 Task: Create a rule when a vote is added to a card by anyone.
Action: Mouse pressed left at (524, 460)
Screenshot: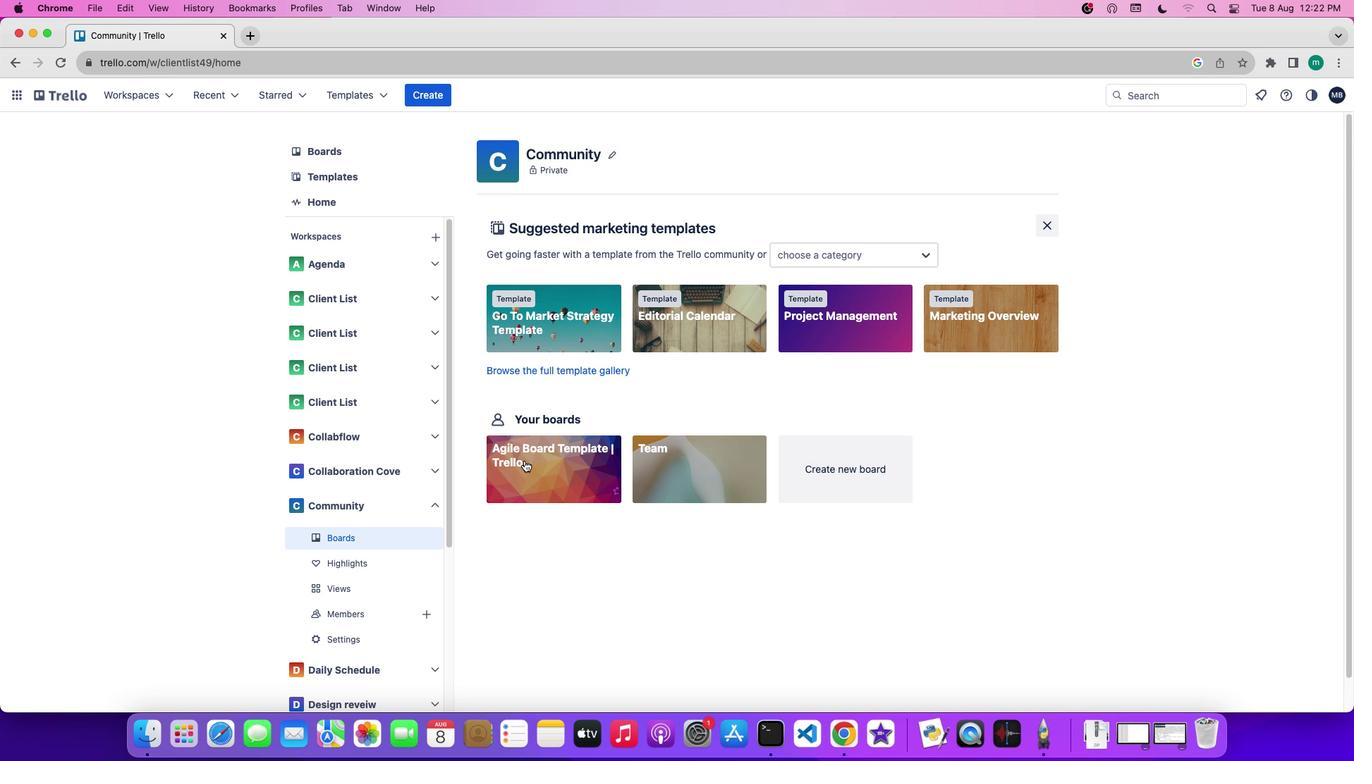 
Action: Mouse moved to (1166, 316)
Screenshot: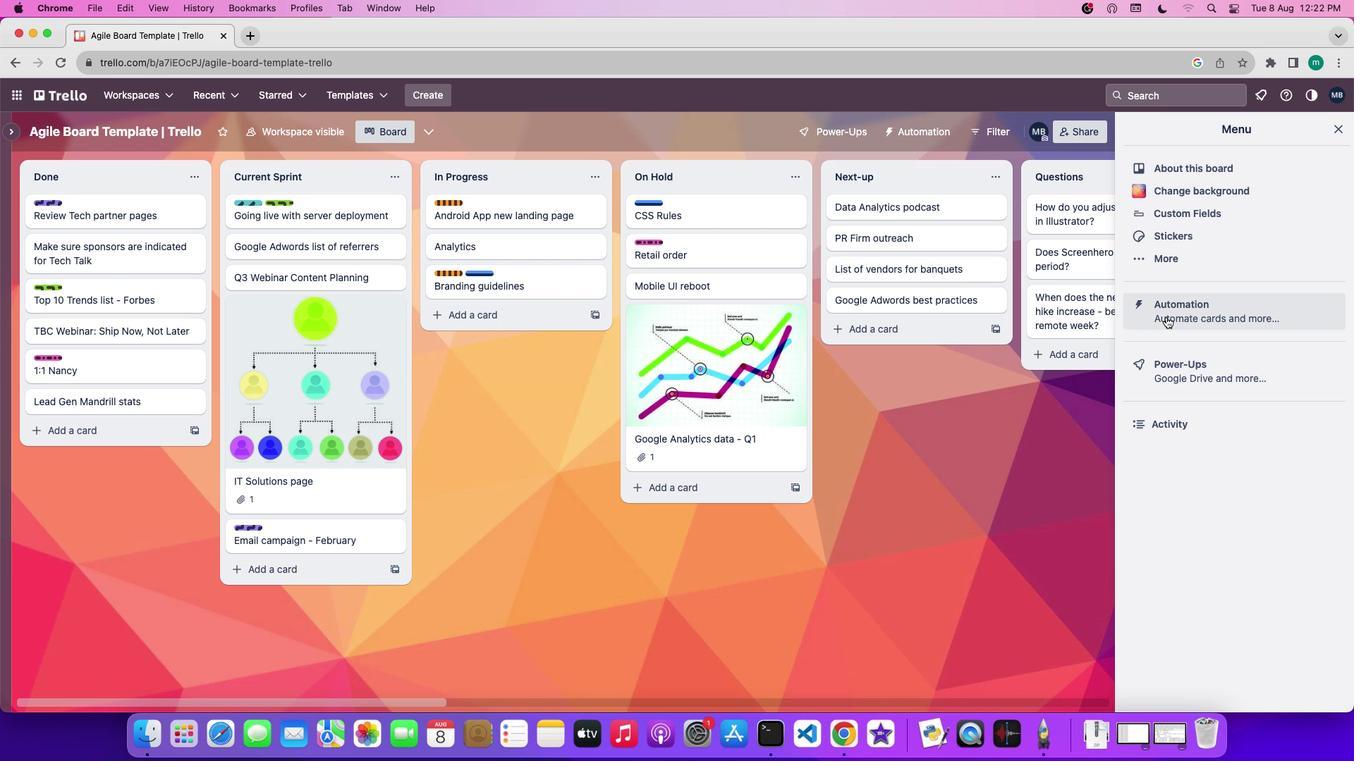 
Action: Mouse pressed left at (1166, 316)
Screenshot: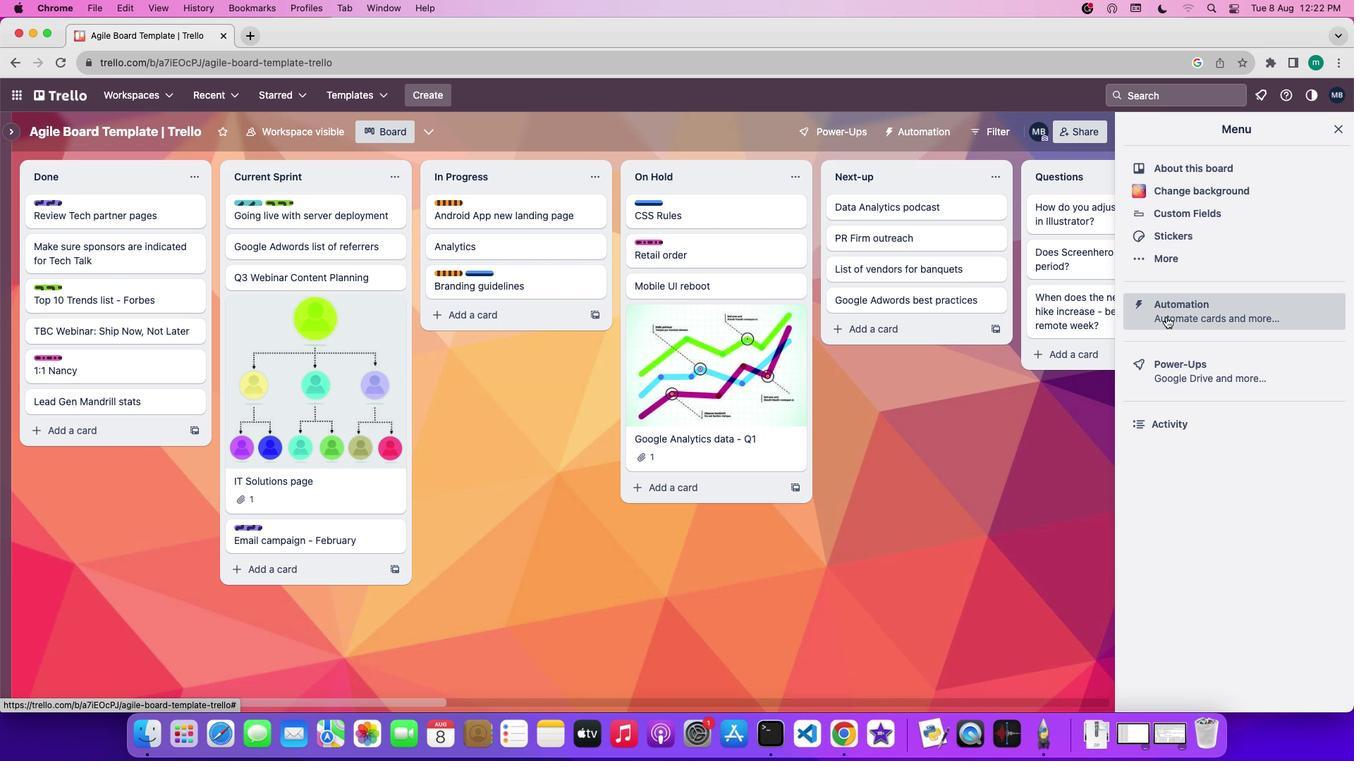 
Action: Mouse moved to (120, 254)
Screenshot: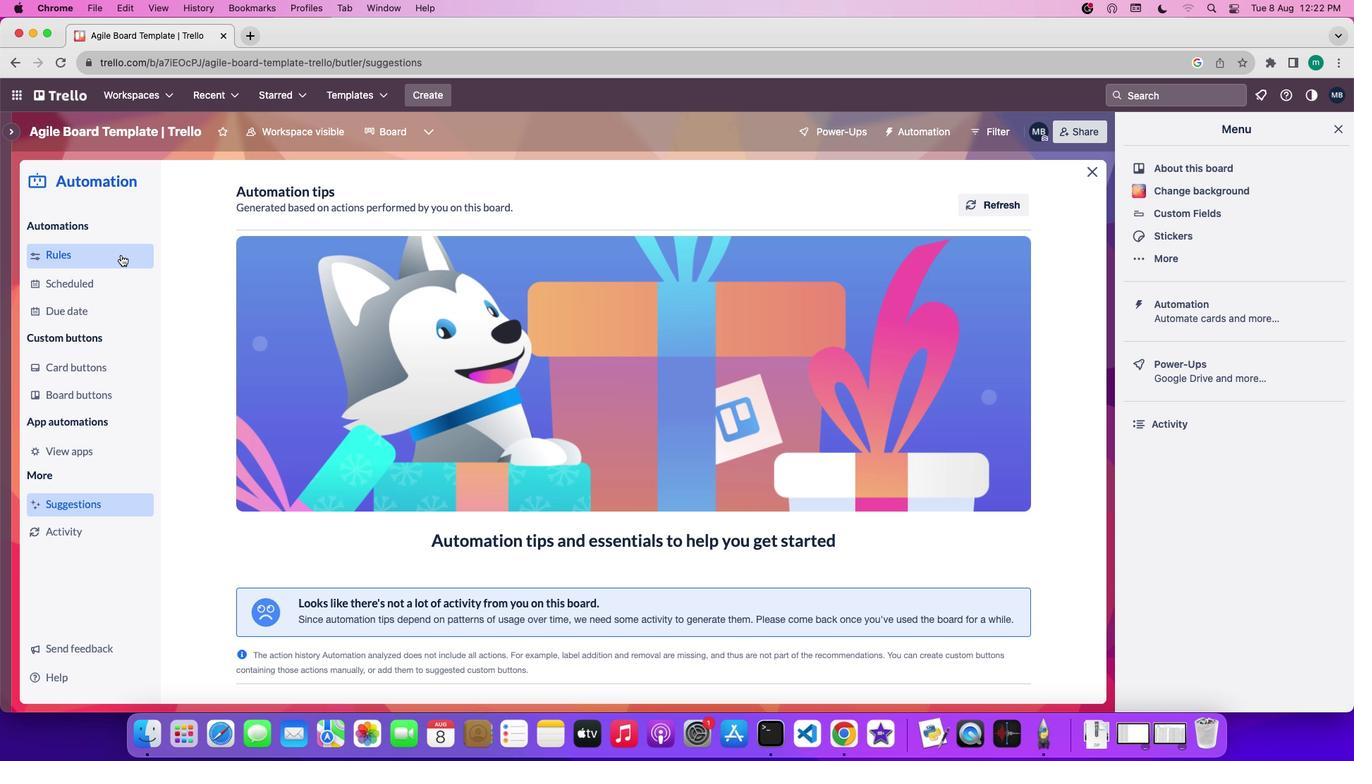 
Action: Mouse pressed left at (120, 254)
Screenshot: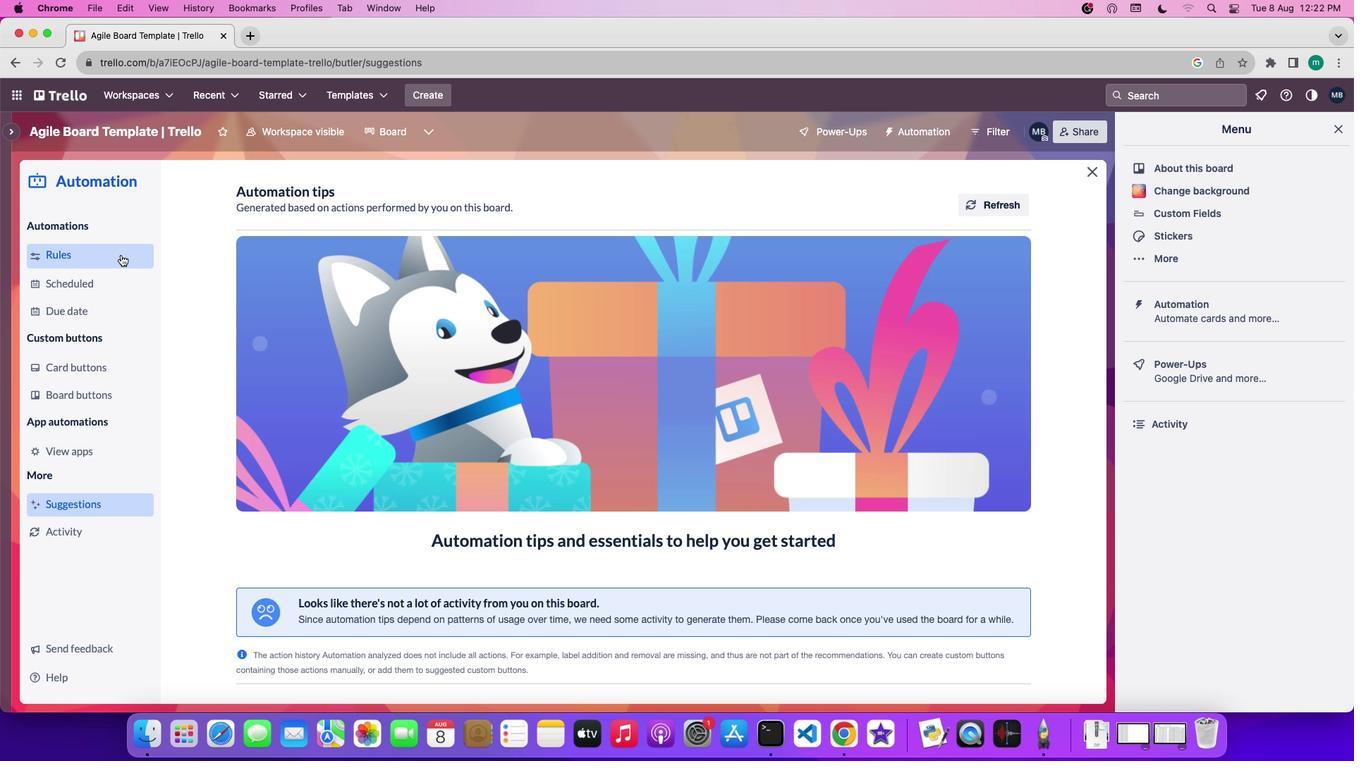 
Action: Mouse moved to (864, 191)
Screenshot: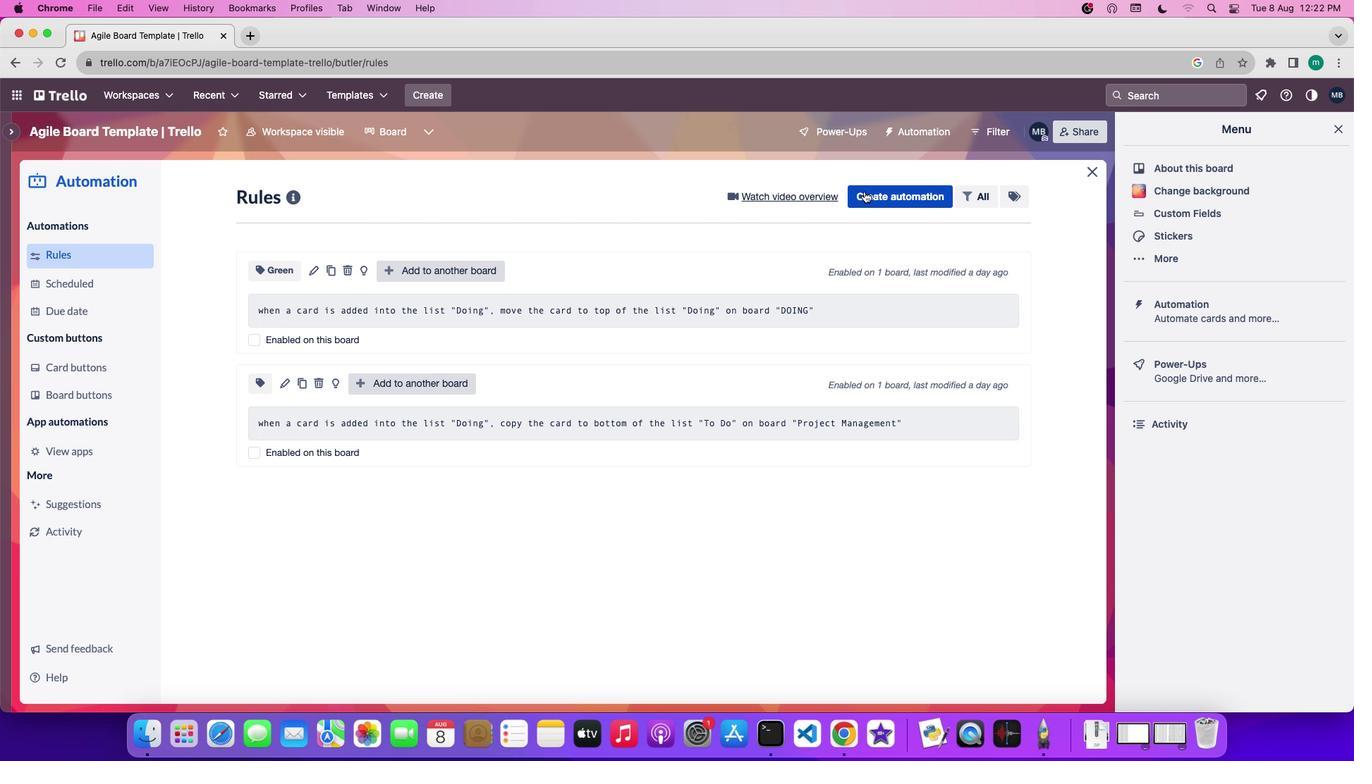 
Action: Mouse pressed left at (864, 191)
Screenshot: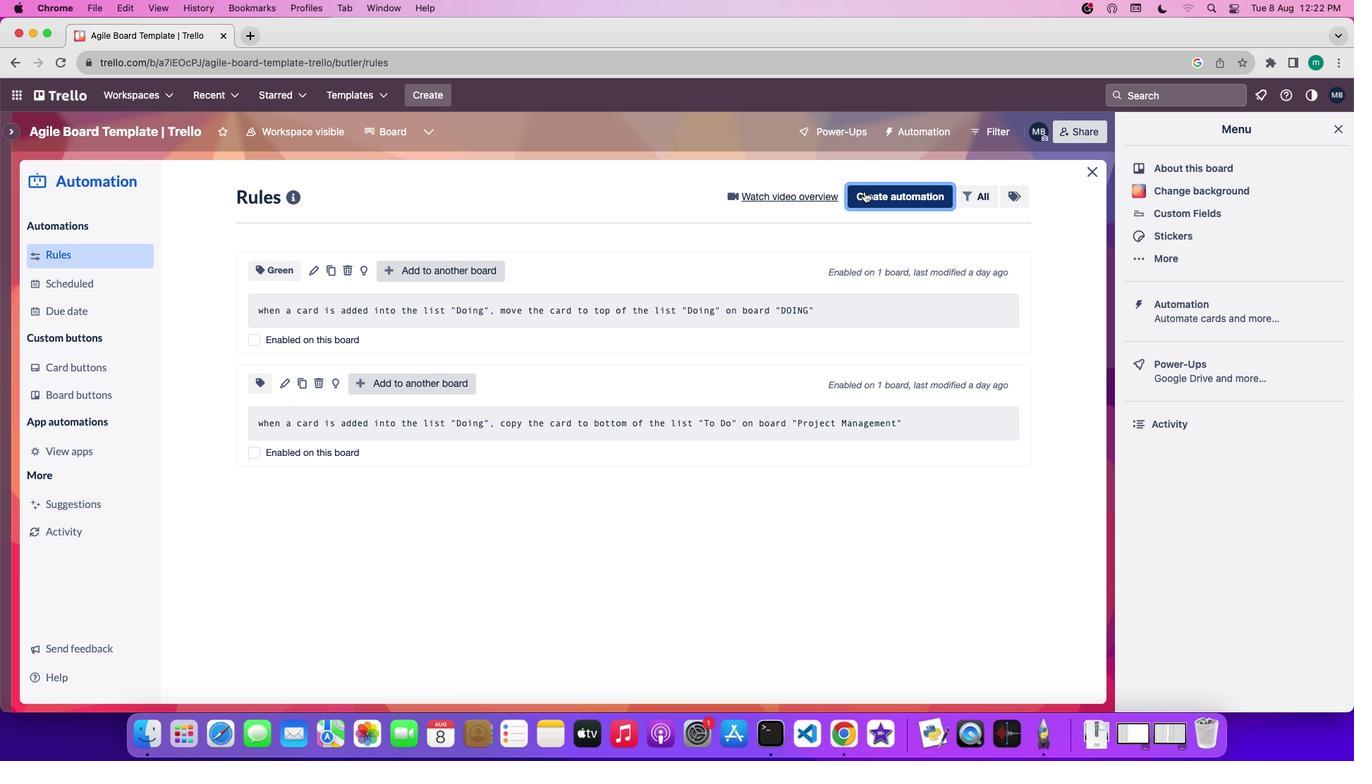 
Action: Mouse moved to (705, 416)
Screenshot: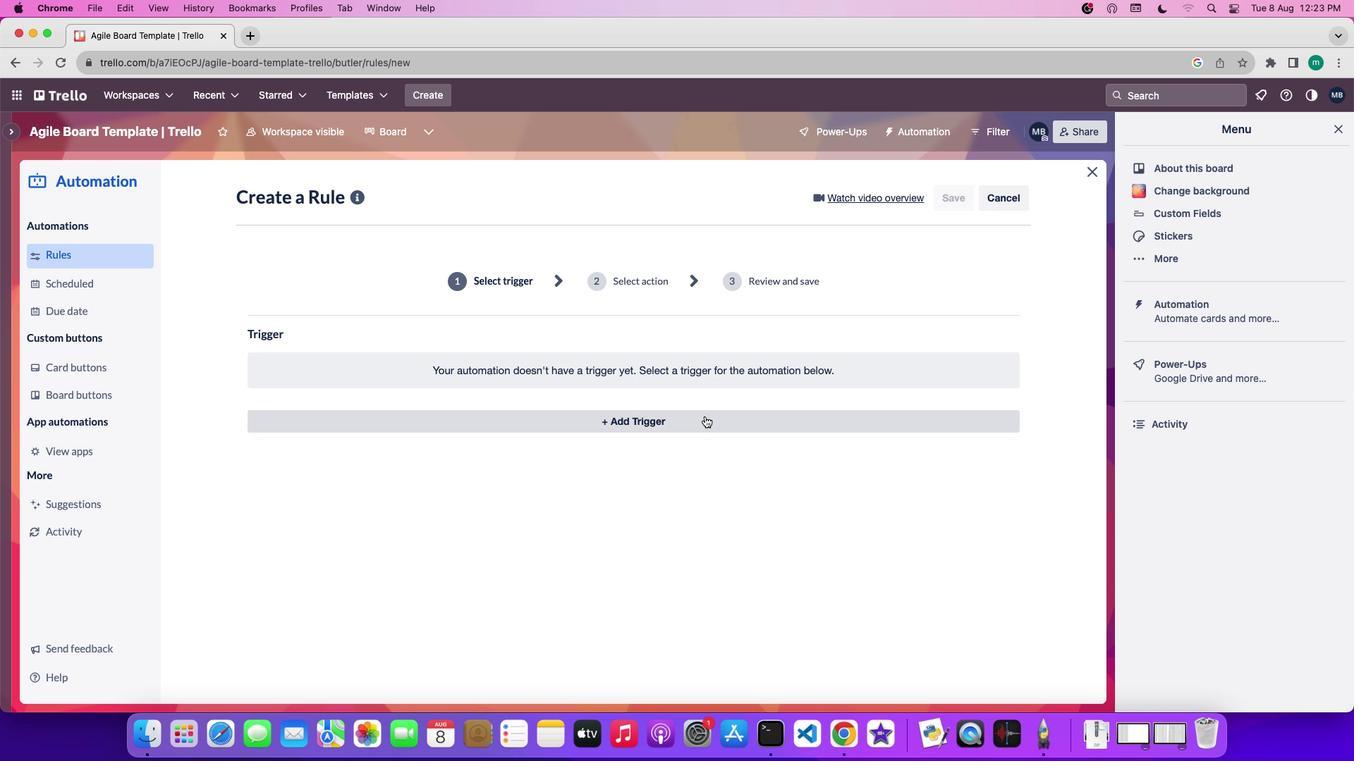 
Action: Mouse pressed left at (705, 416)
Screenshot: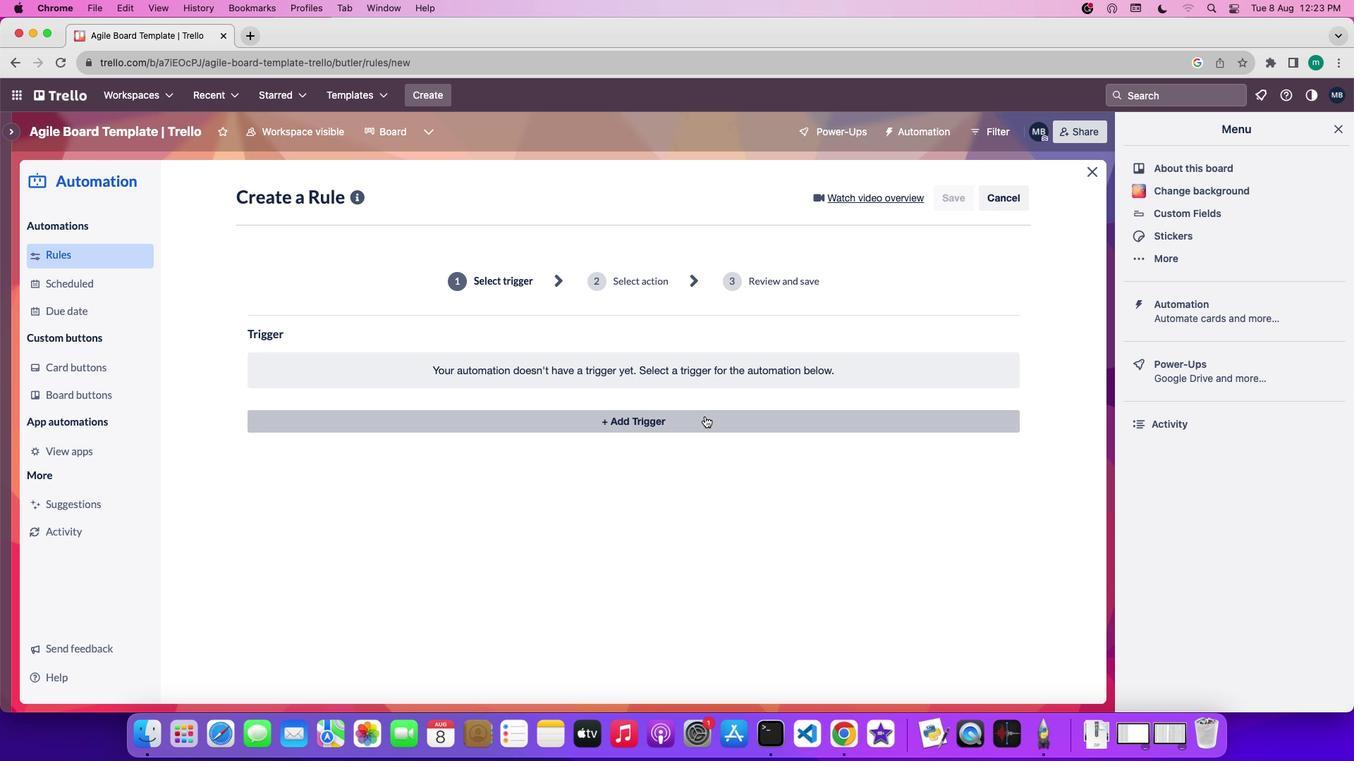 
Action: Mouse moved to (359, 479)
Screenshot: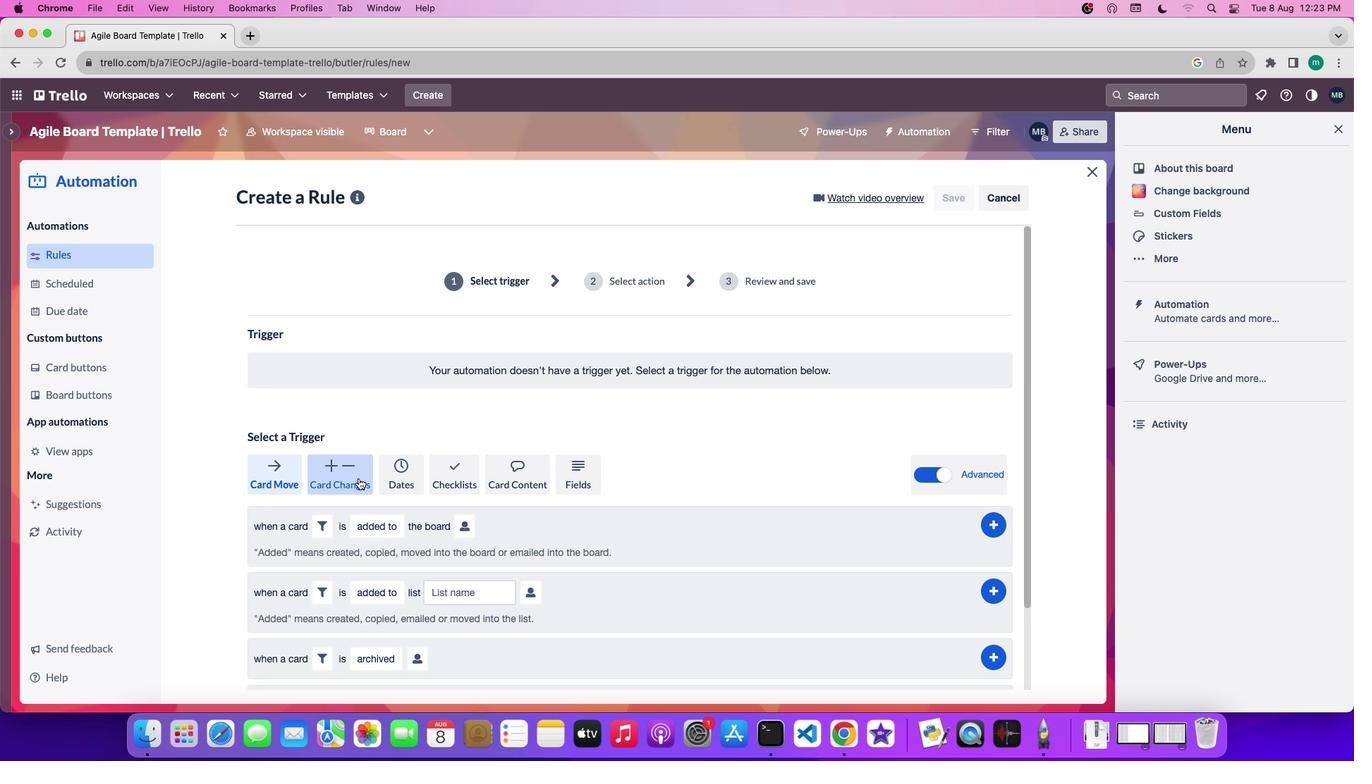 
Action: Mouse pressed left at (359, 479)
Screenshot: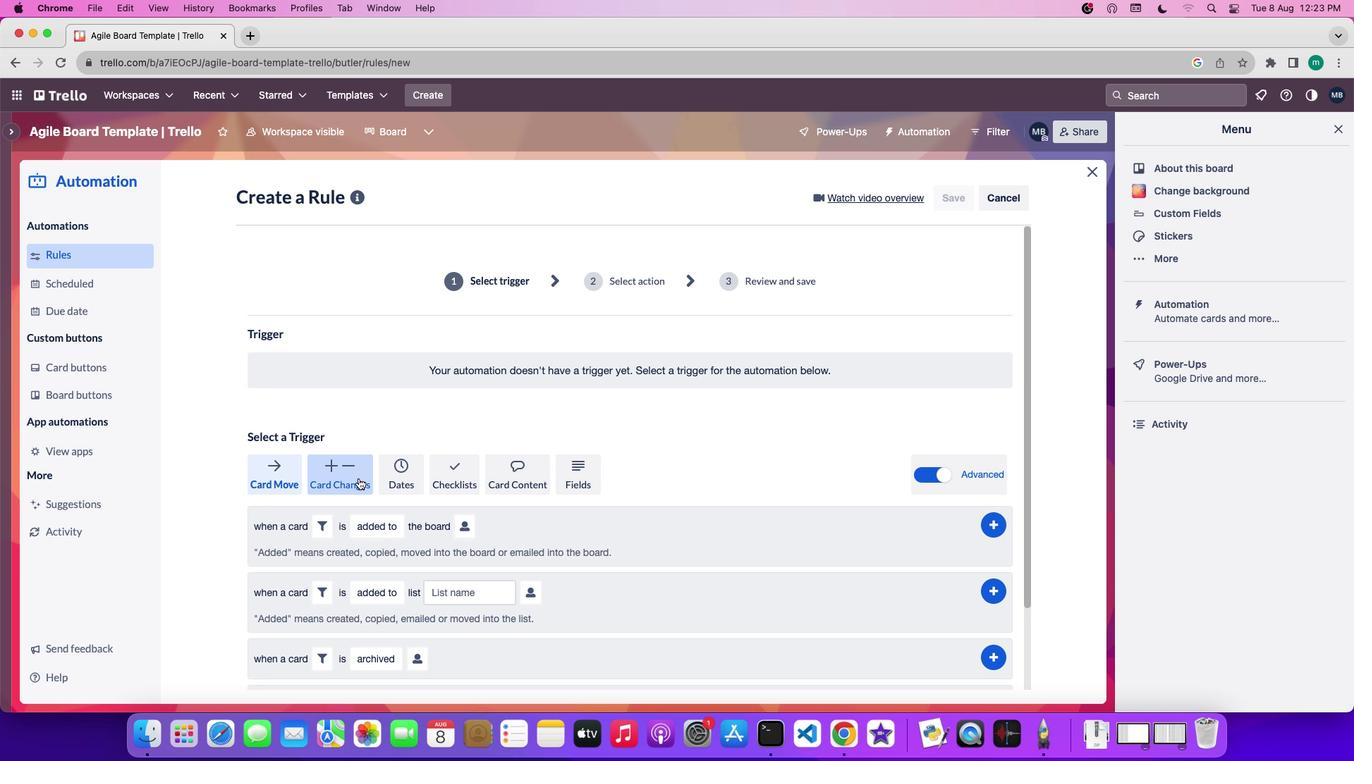 
Action: Mouse moved to (526, 582)
Screenshot: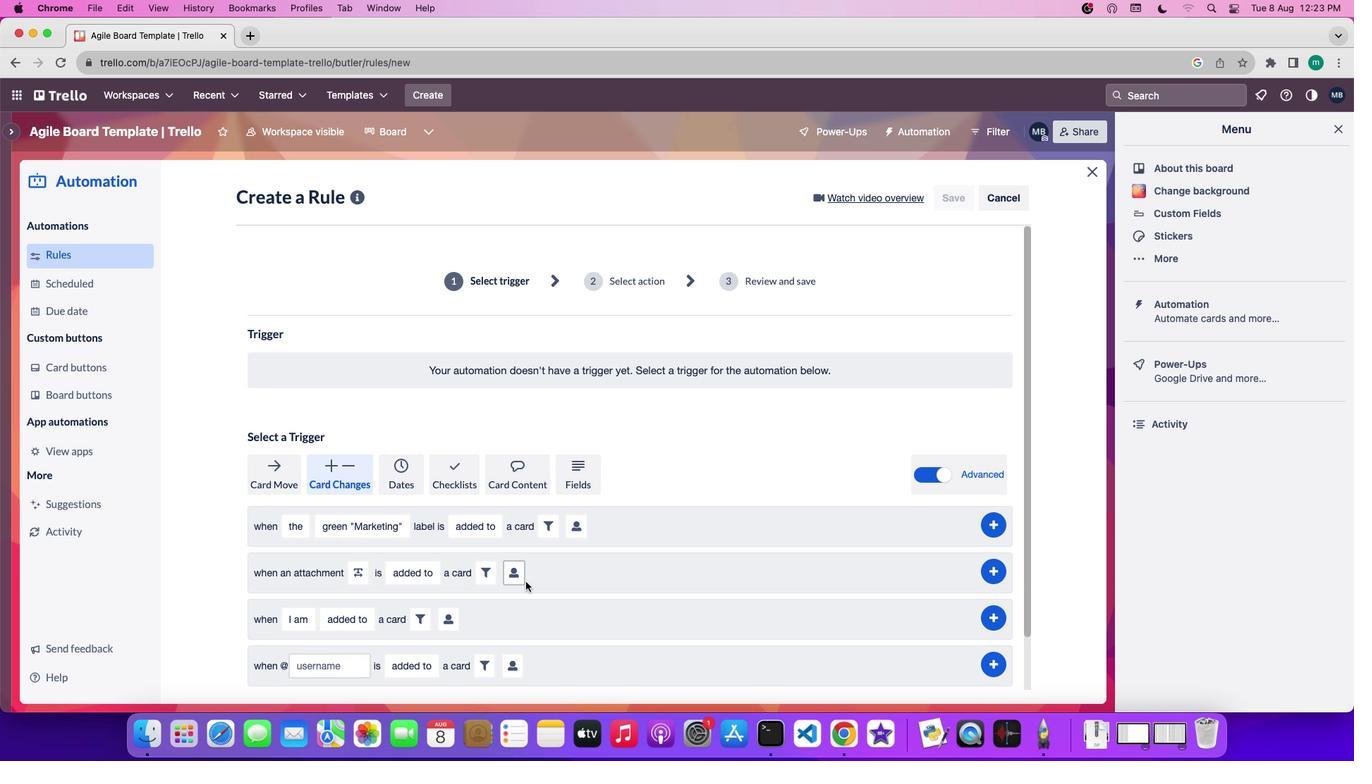 
Action: Mouse scrolled (526, 582) with delta (0, 0)
Screenshot: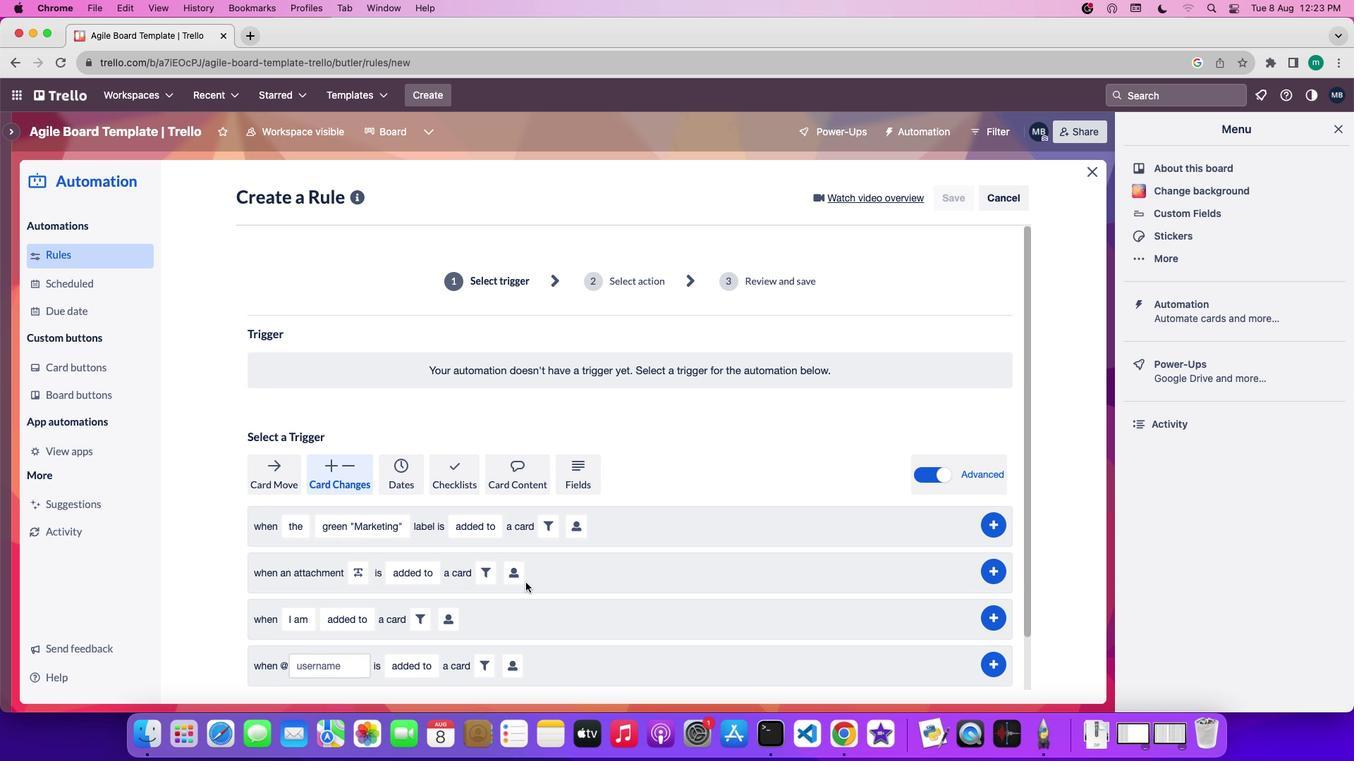
Action: Mouse moved to (526, 582)
Screenshot: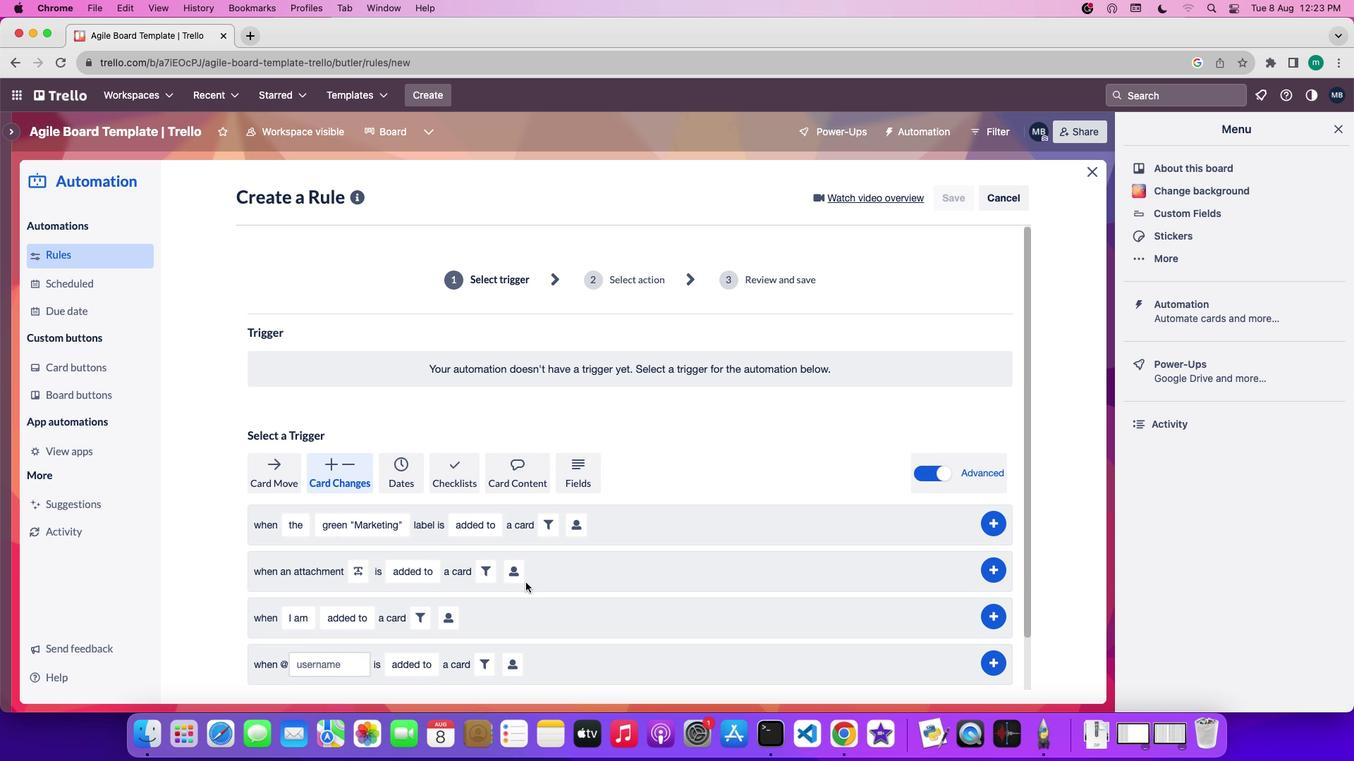 
Action: Mouse scrolled (526, 582) with delta (0, 0)
Screenshot: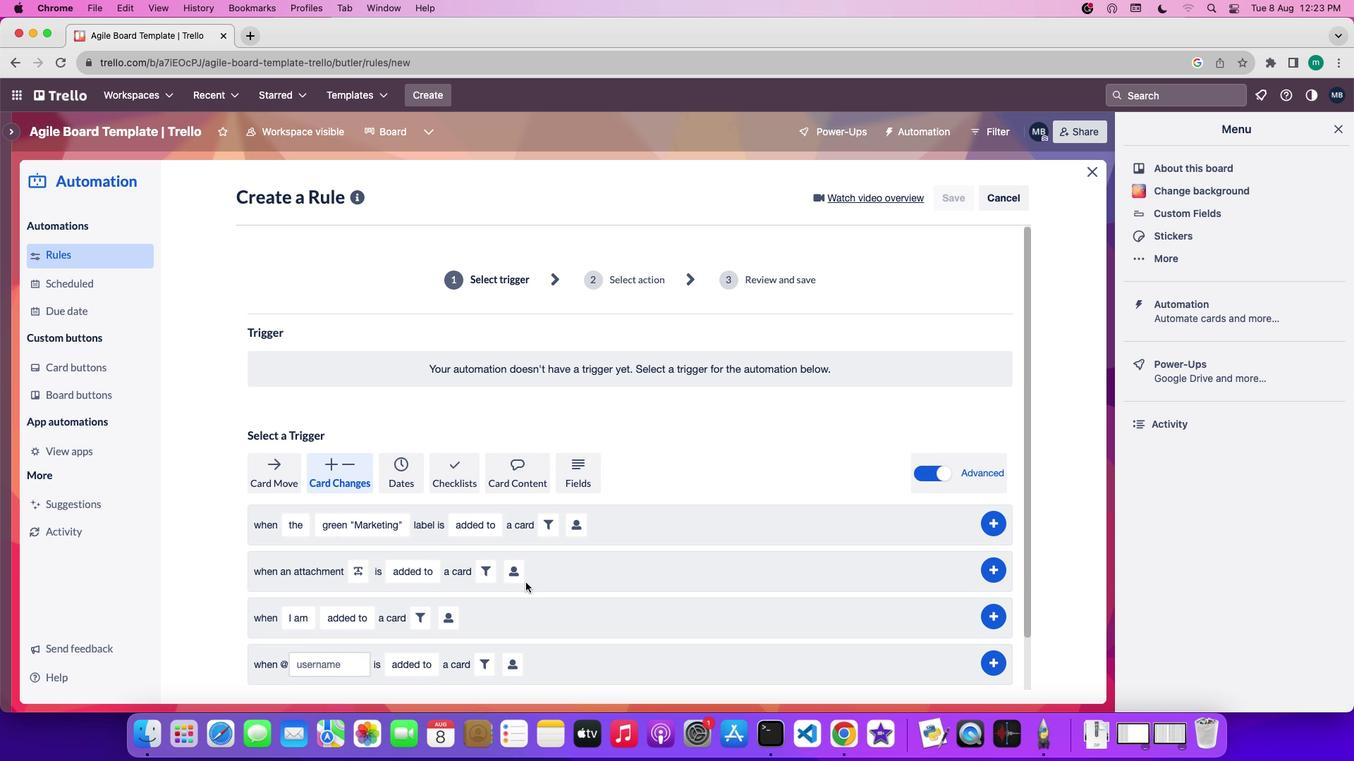 
Action: Mouse moved to (526, 582)
Screenshot: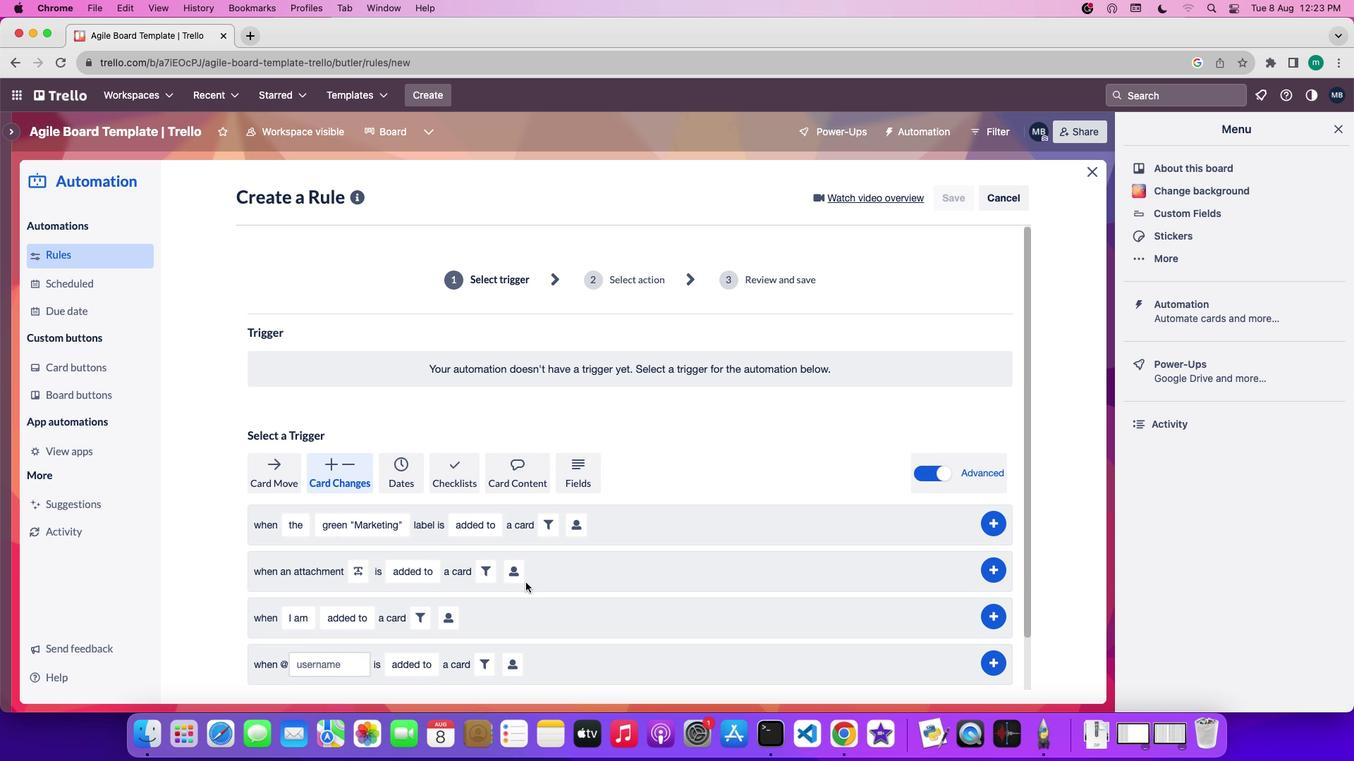 
Action: Mouse scrolled (526, 582) with delta (0, -2)
Screenshot: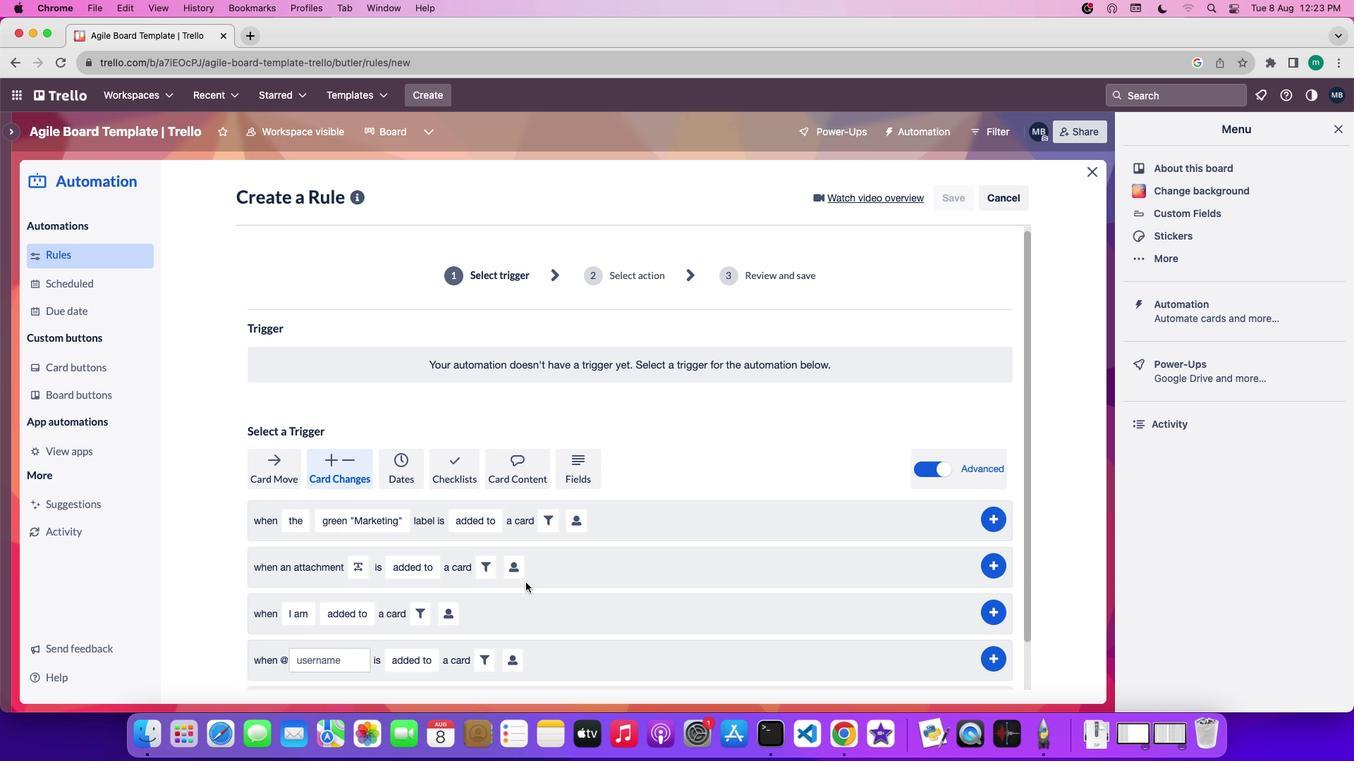 
Action: Mouse scrolled (526, 582) with delta (0, -3)
Screenshot: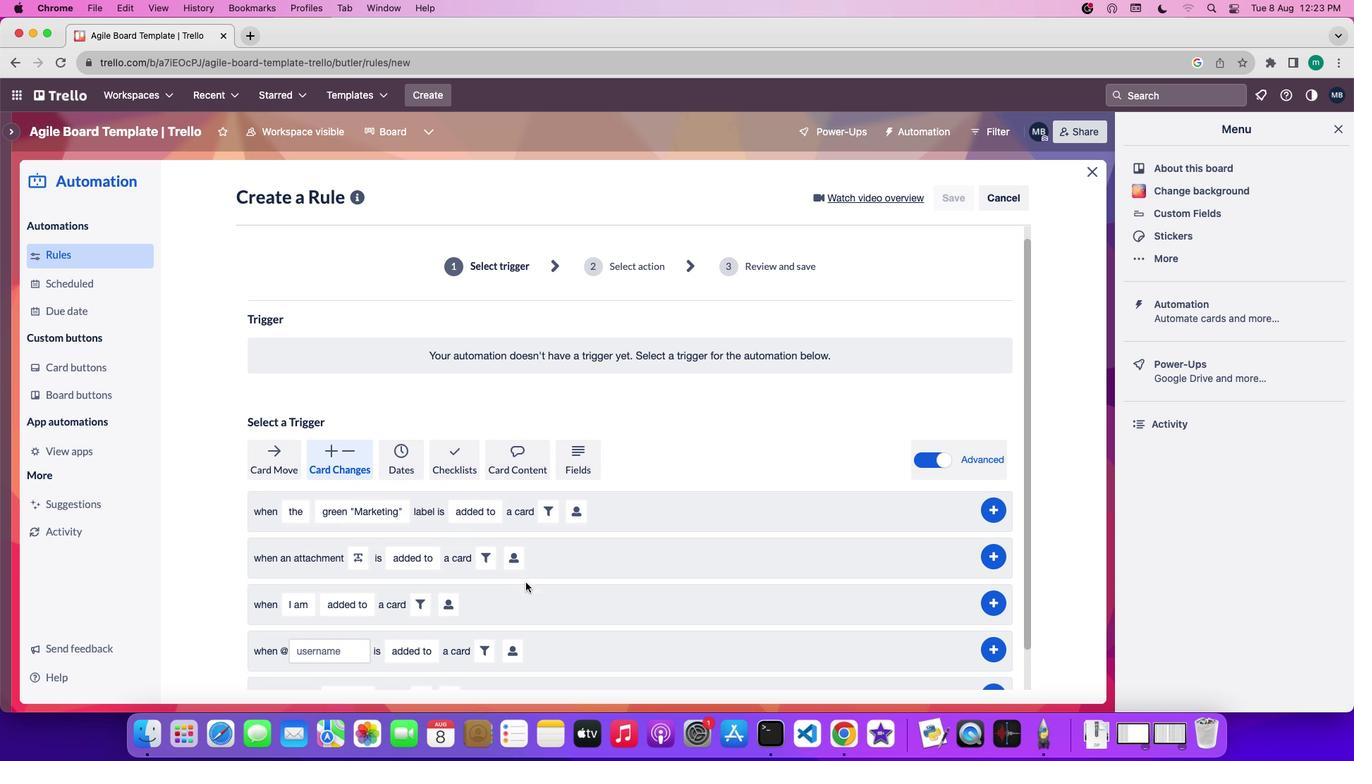 
Action: Mouse scrolled (526, 582) with delta (0, -3)
Screenshot: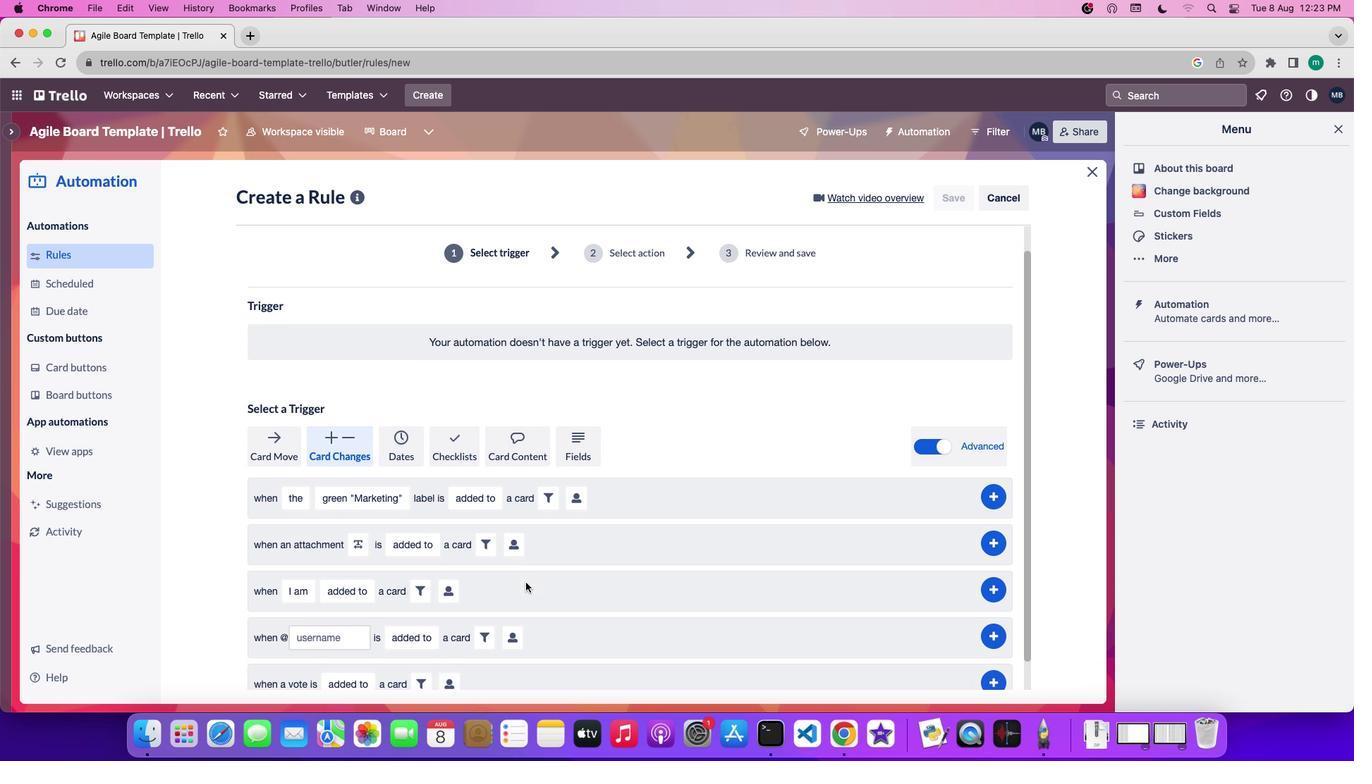 
Action: Mouse scrolled (526, 582) with delta (0, 0)
Screenshot: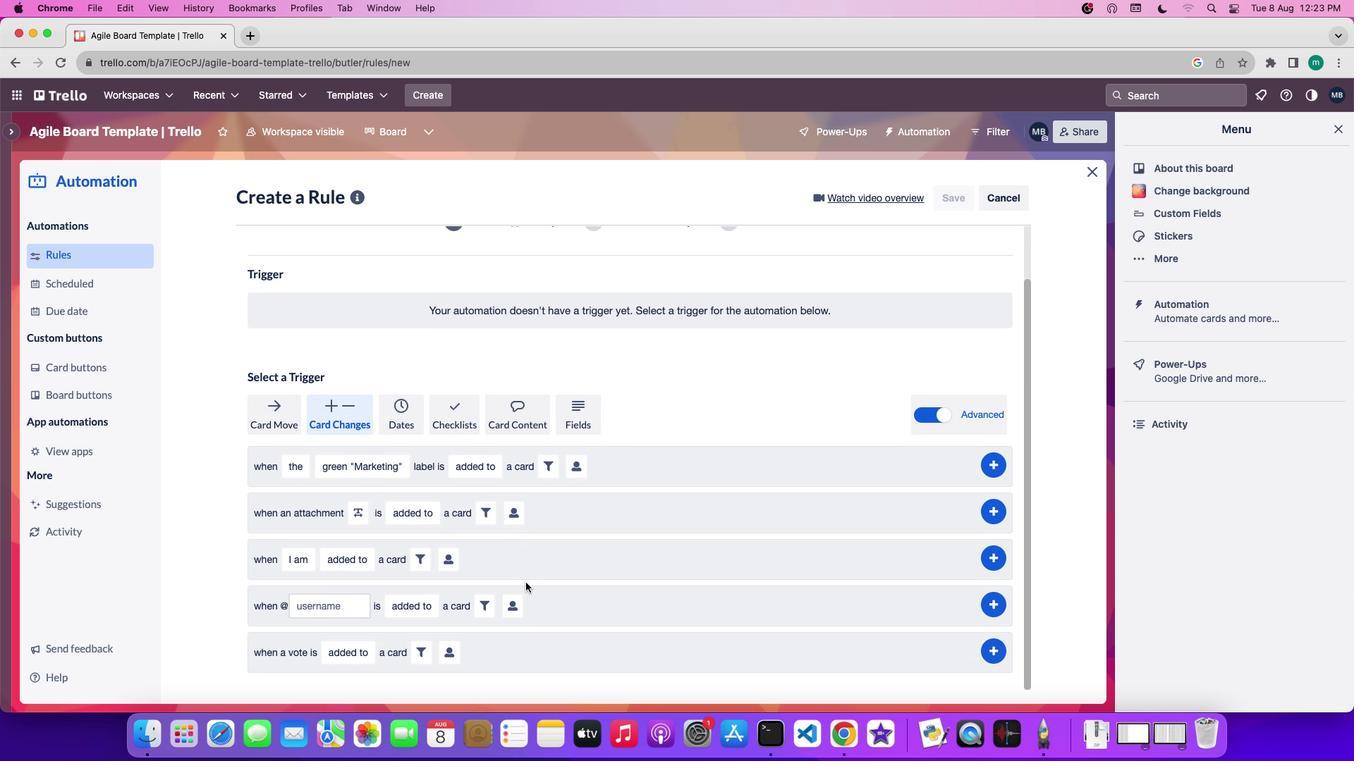 
Action: Mouse scrolled (526, 582) with delta (0, 0)
Screenshot: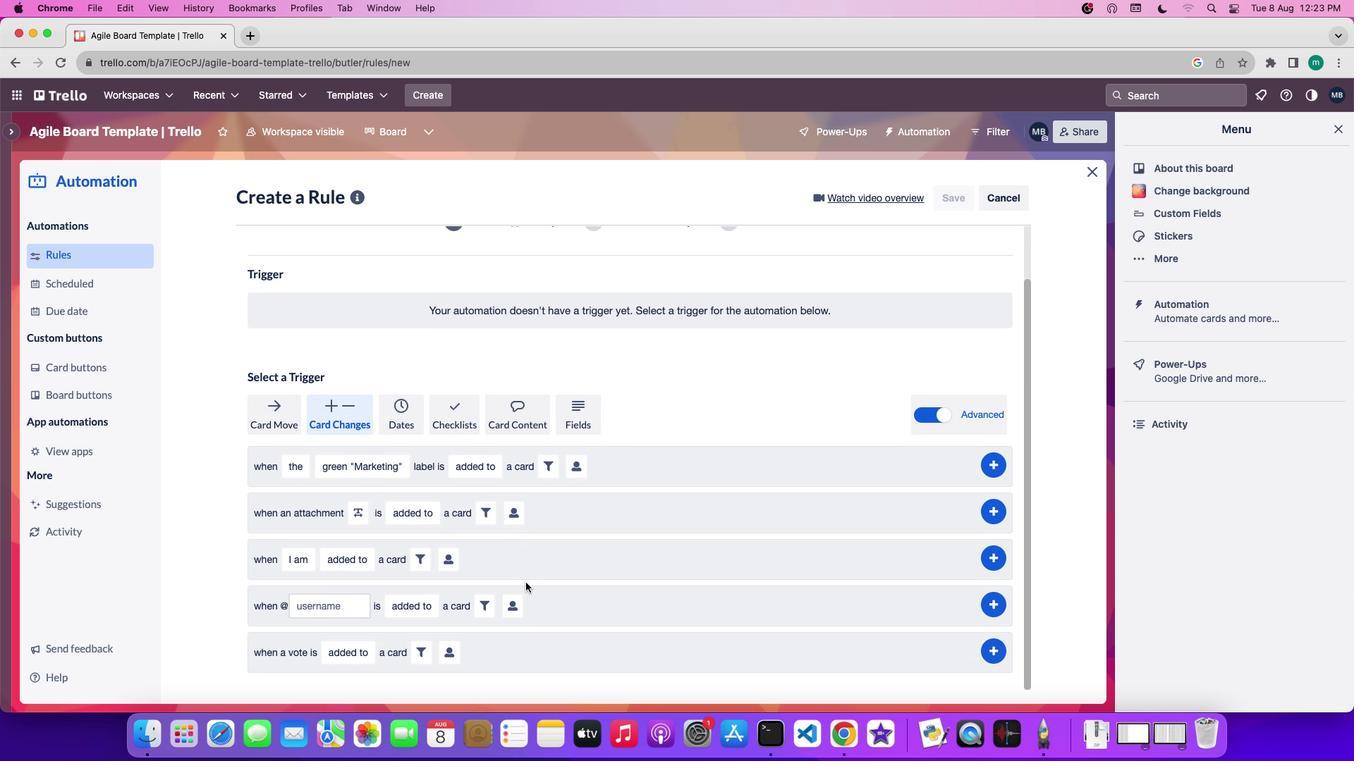 
Action: Mouse moved to (369, 591)
Screenshot: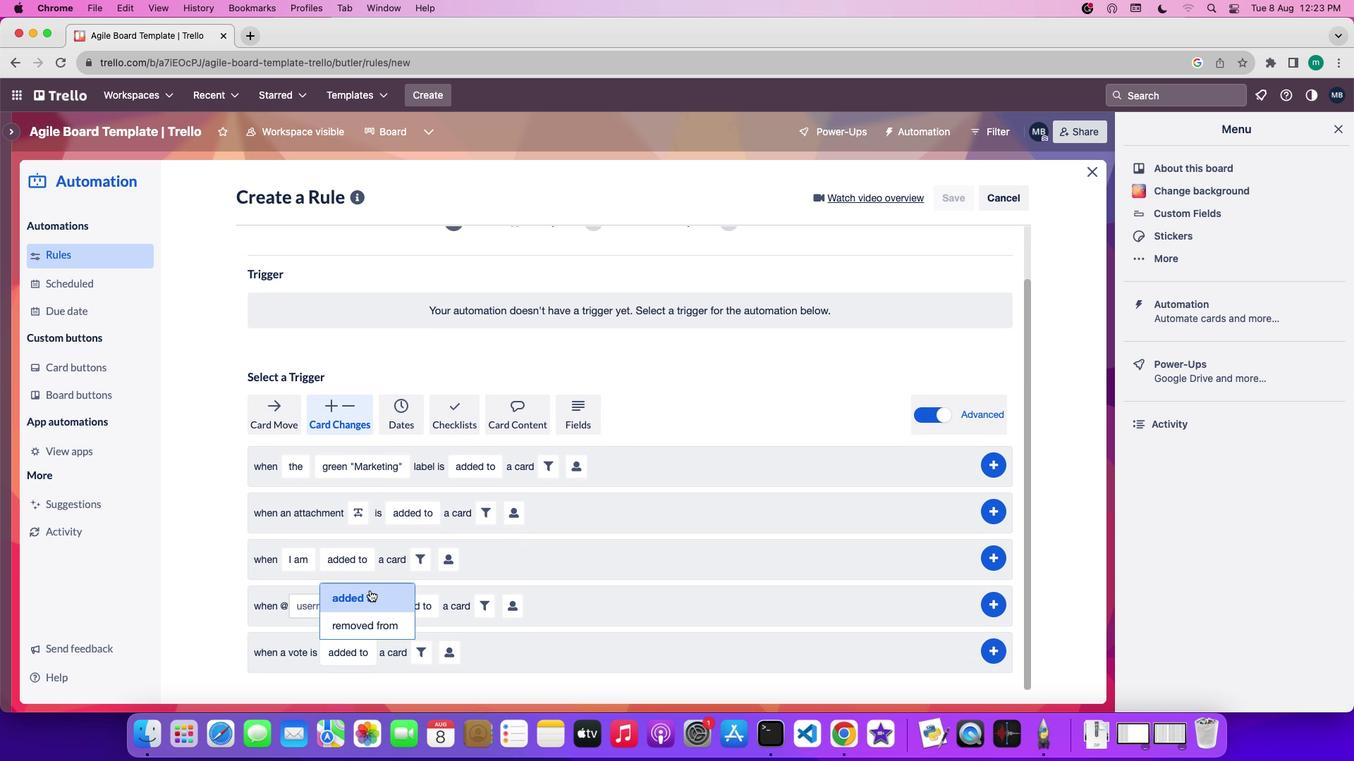 
Action: Mouse pressed left at (369, 591)
Screenshot: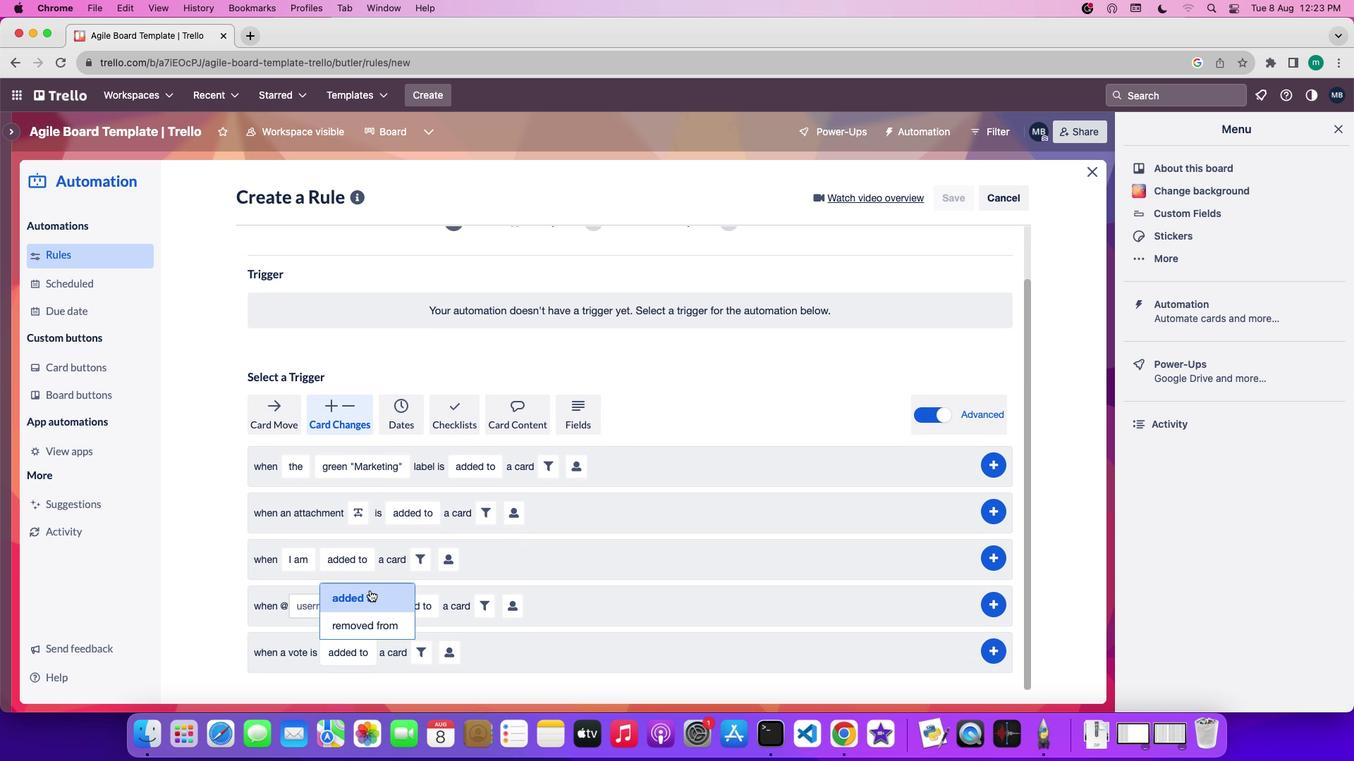 
Action: Mouse moved to (452, 656)
Screenshot: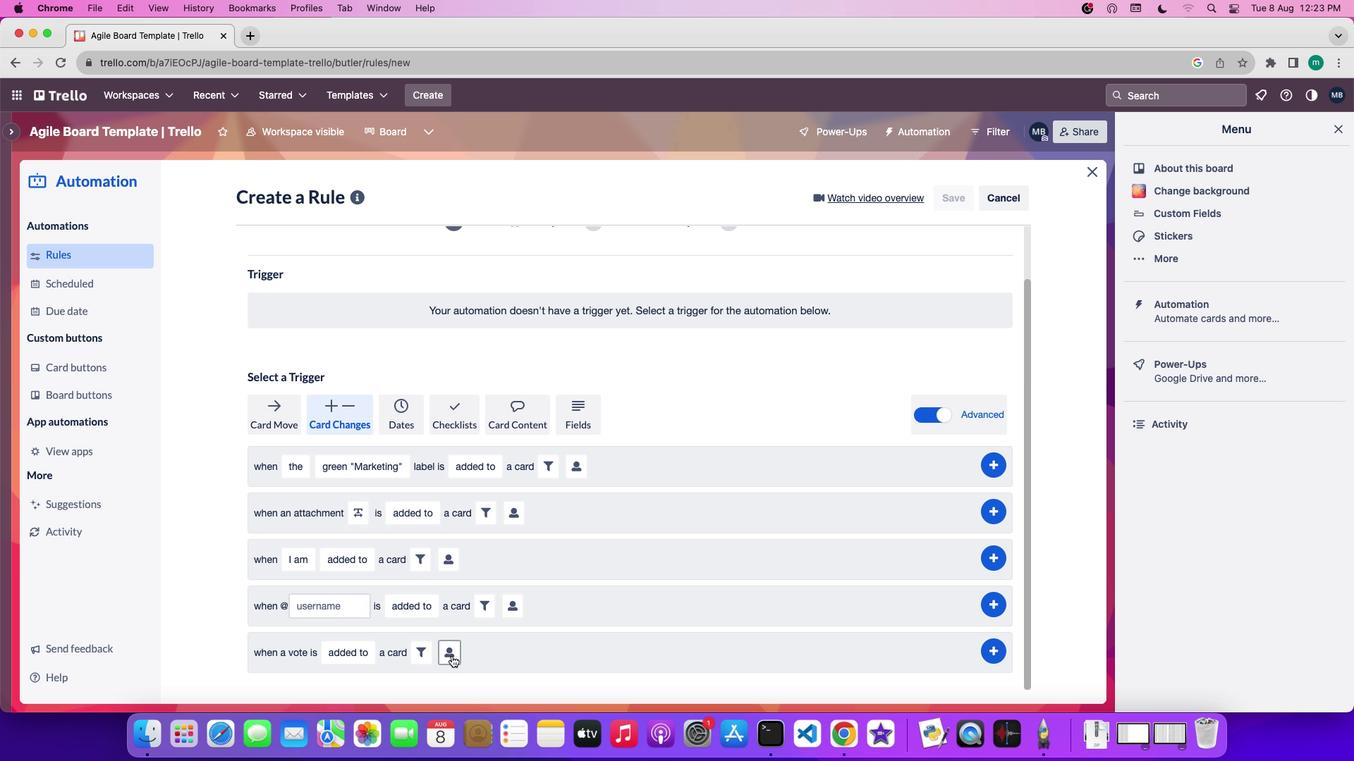 
Action: Mouse pressed left at (452, 656)
Screenshot: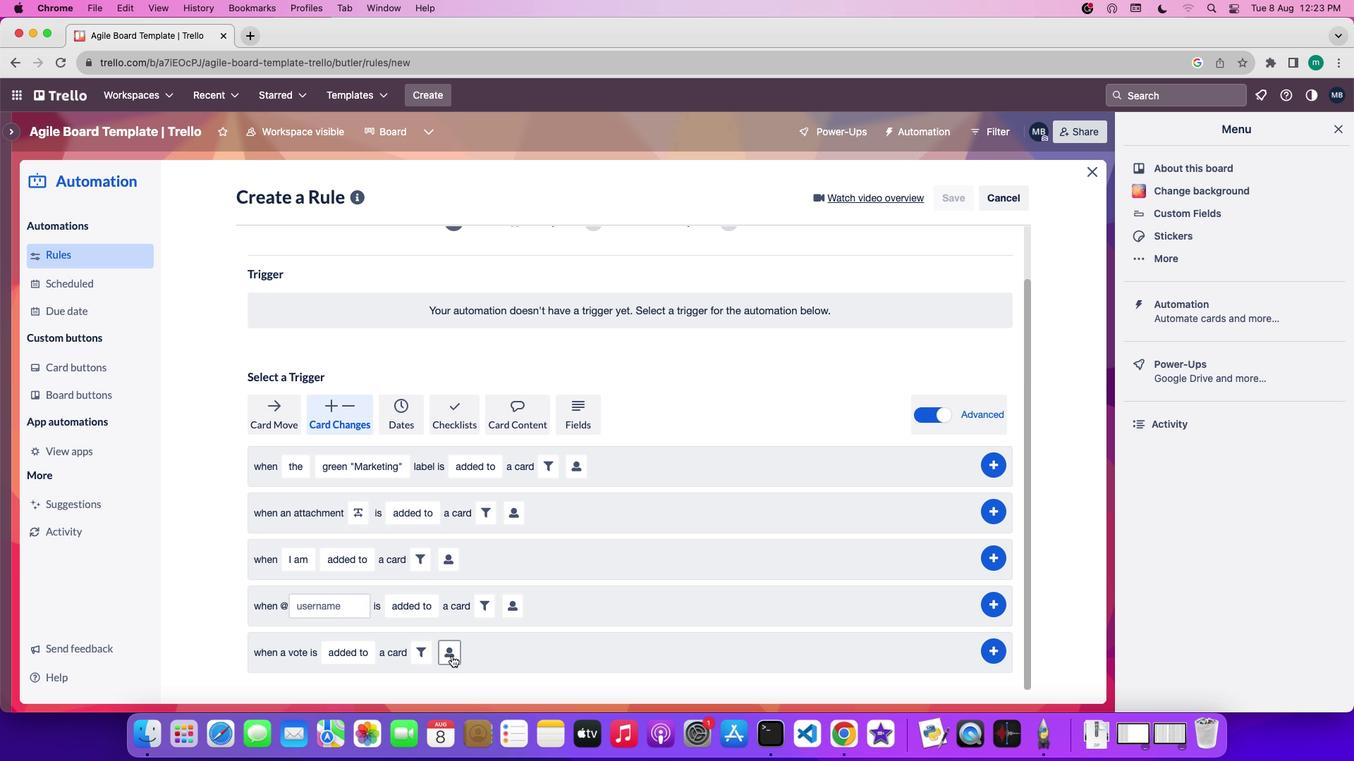 
Action: Mouse moved to (461, 654)
Screenshot: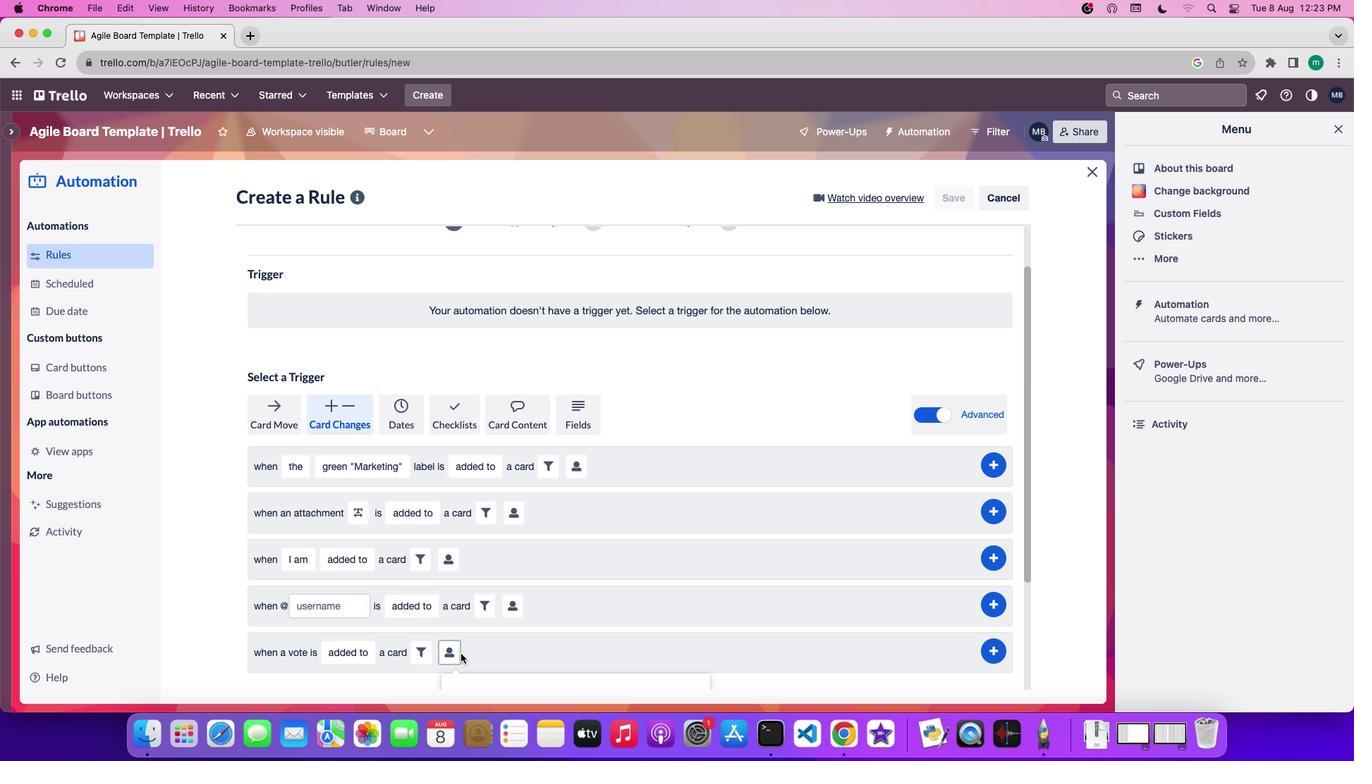 
Action: Mouse scrolled (461, 654) with delta (0, 0)
Screenshot: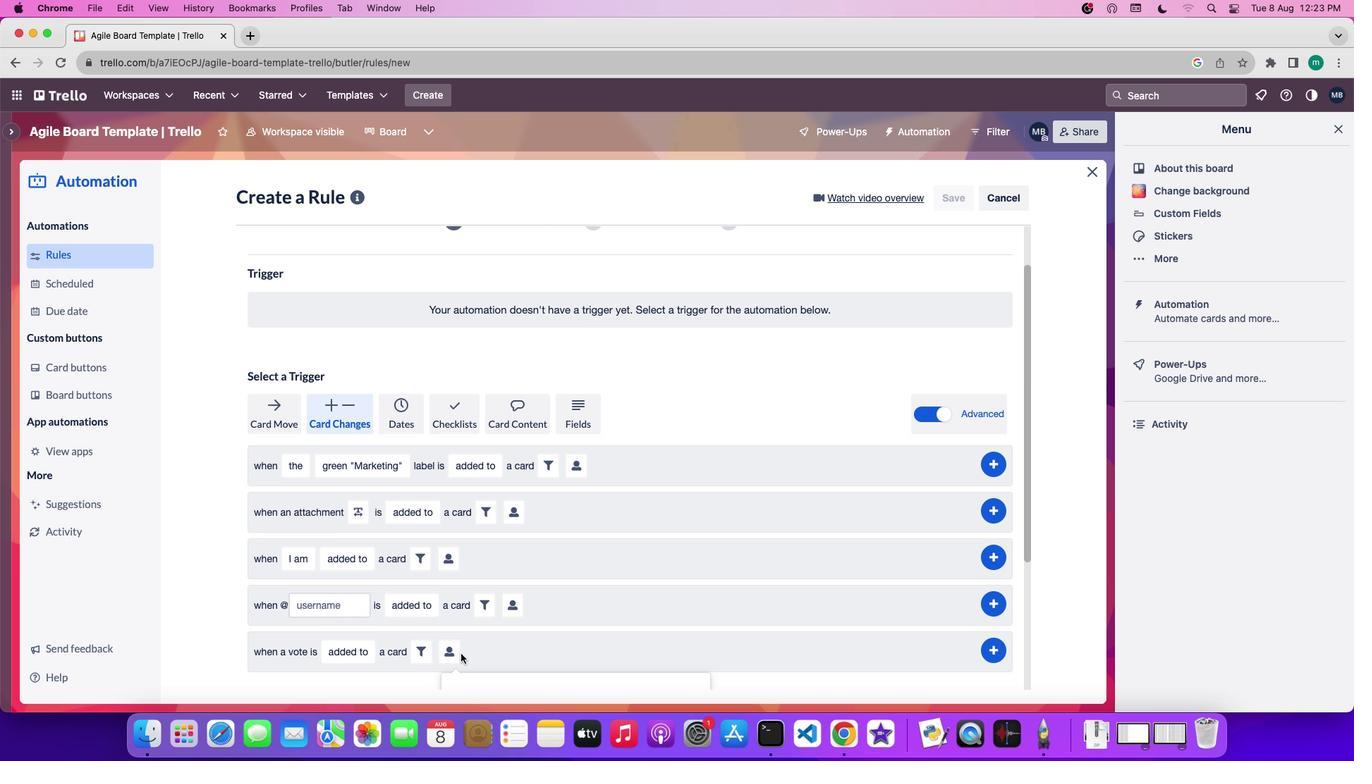 
Action: Mouse scrolled (461, 654) with delta (0, 0)
Screenshot: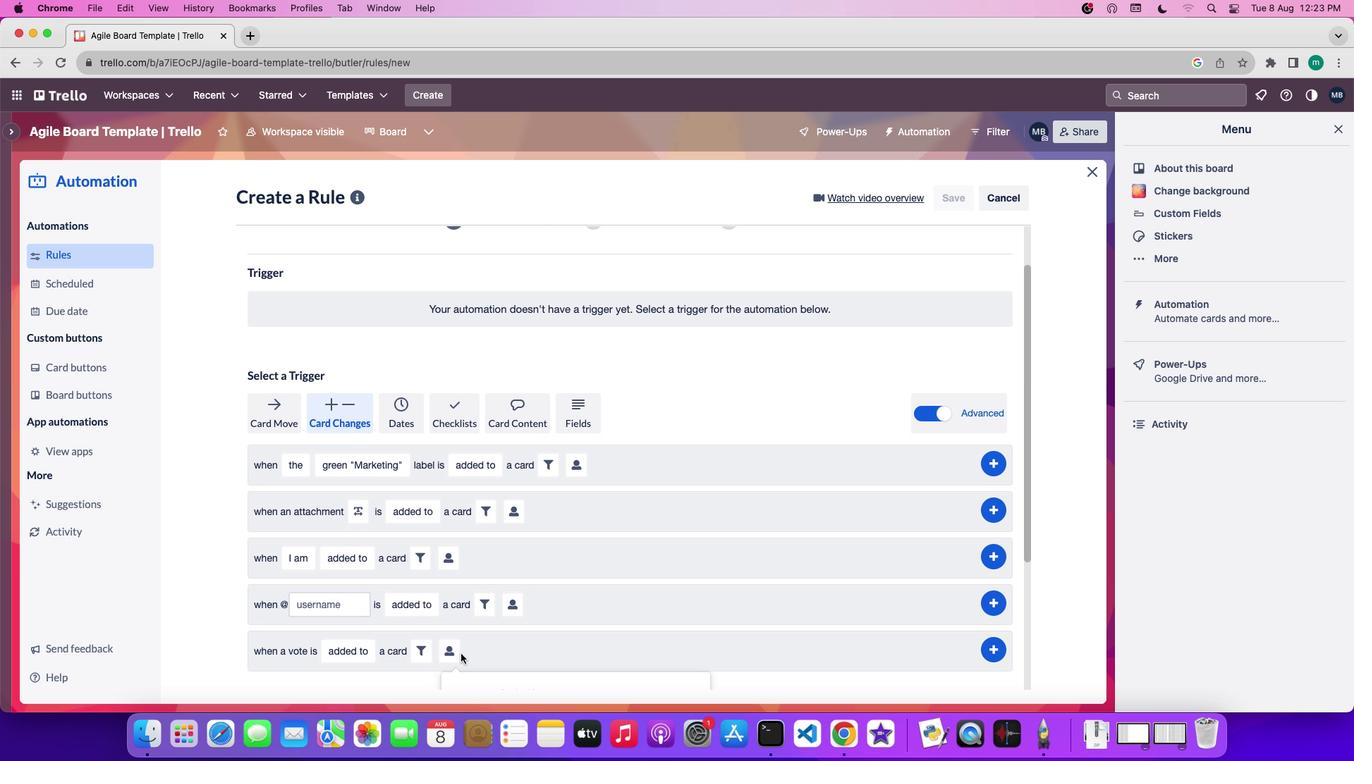 
Action: Mouse scrolled (461, 654) with delta (0, -1)
Screenshot: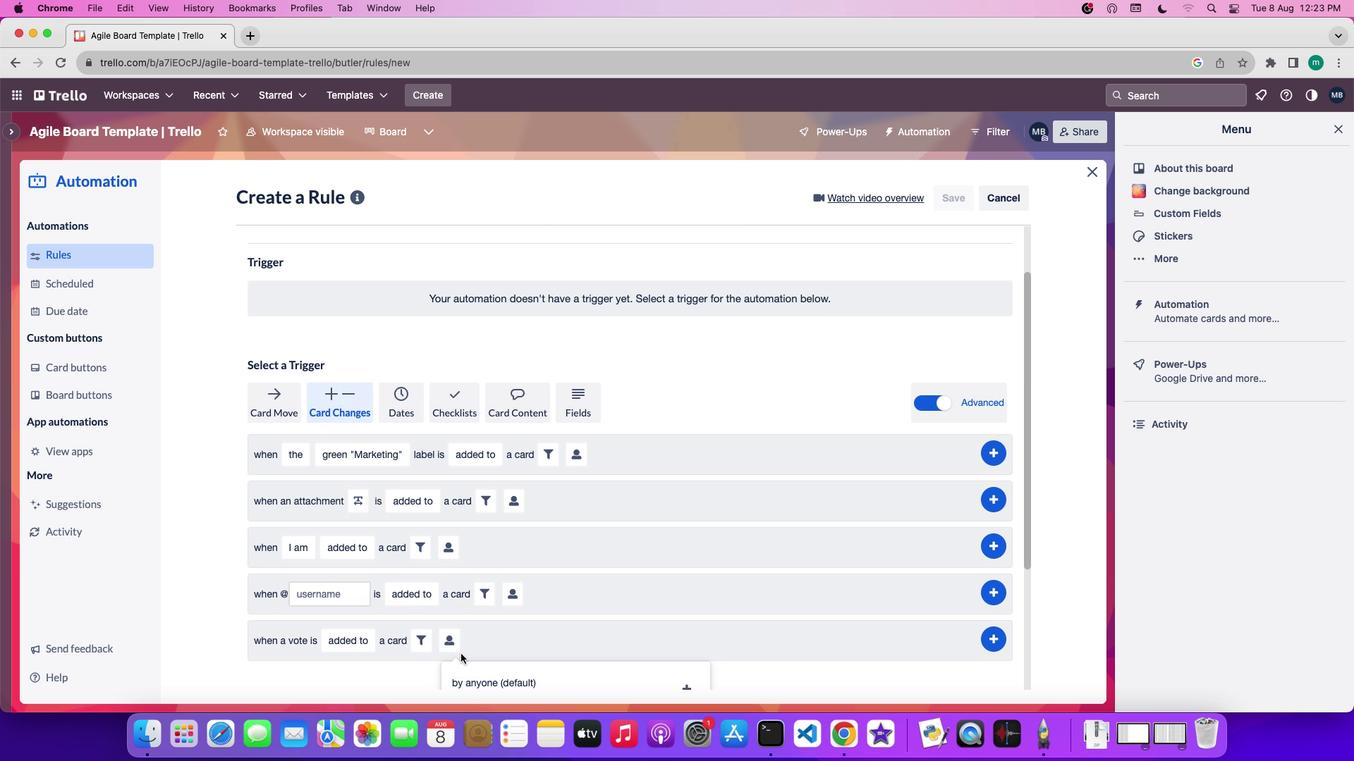 
Action: Mouse scrolled (461, 654) with delta (0, -2)
Screenshot: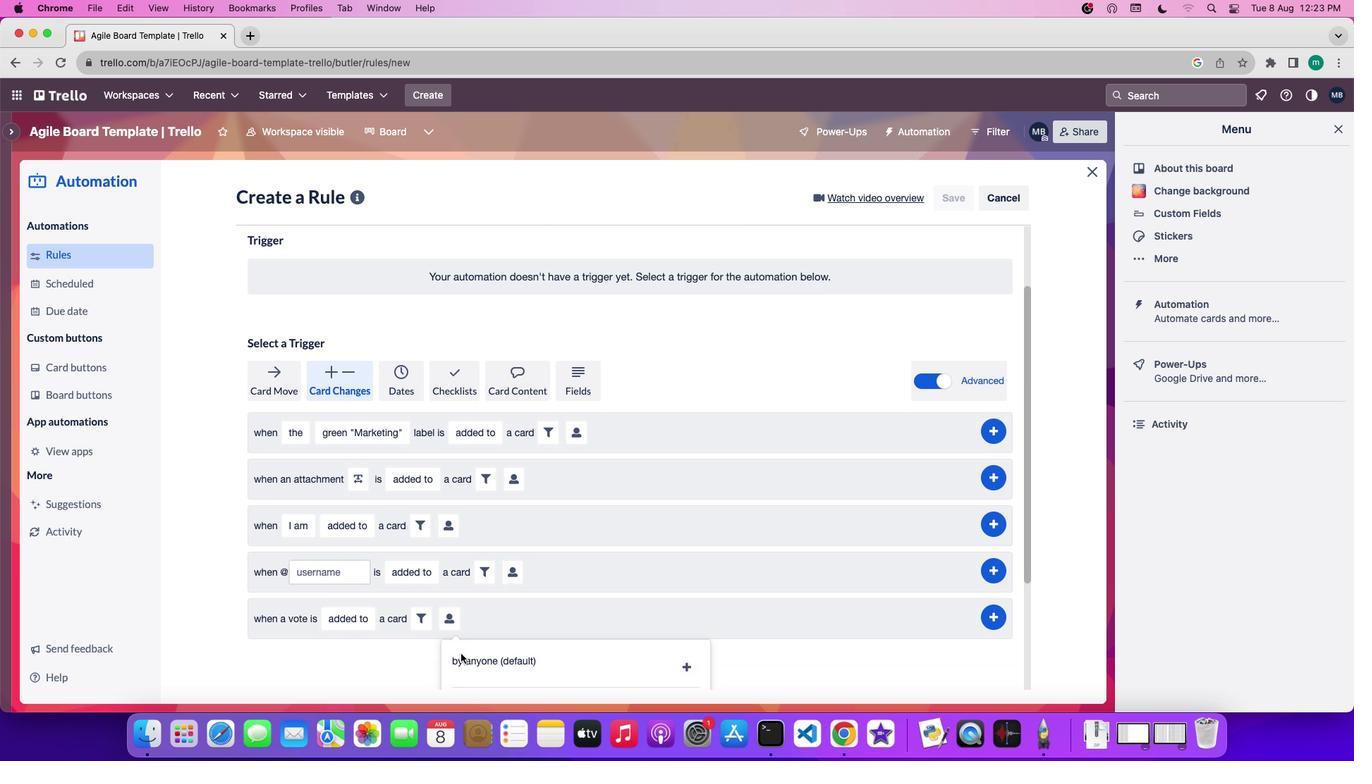 
Action: Mouse moved to (684, 499)
Screenshot: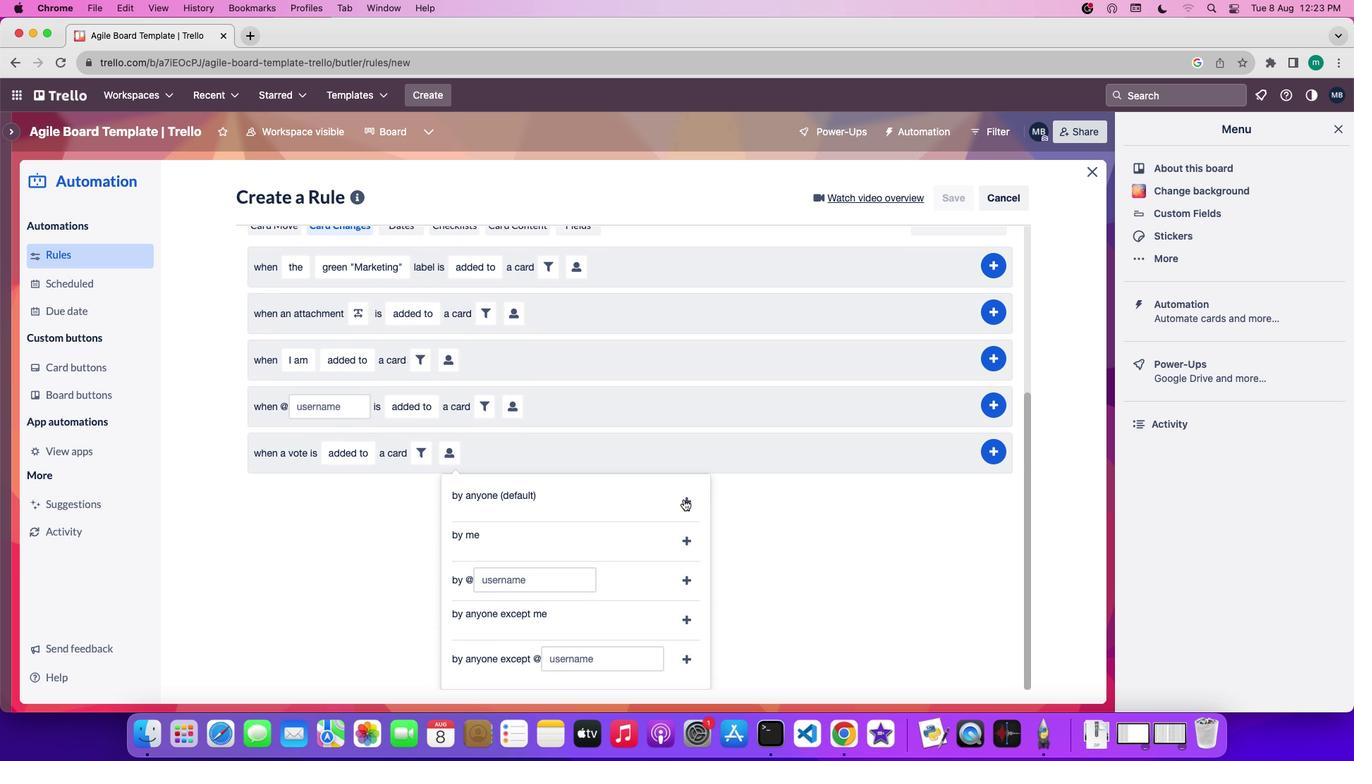 
Action: Mouse pressed left at (684, 499)
Screenshot: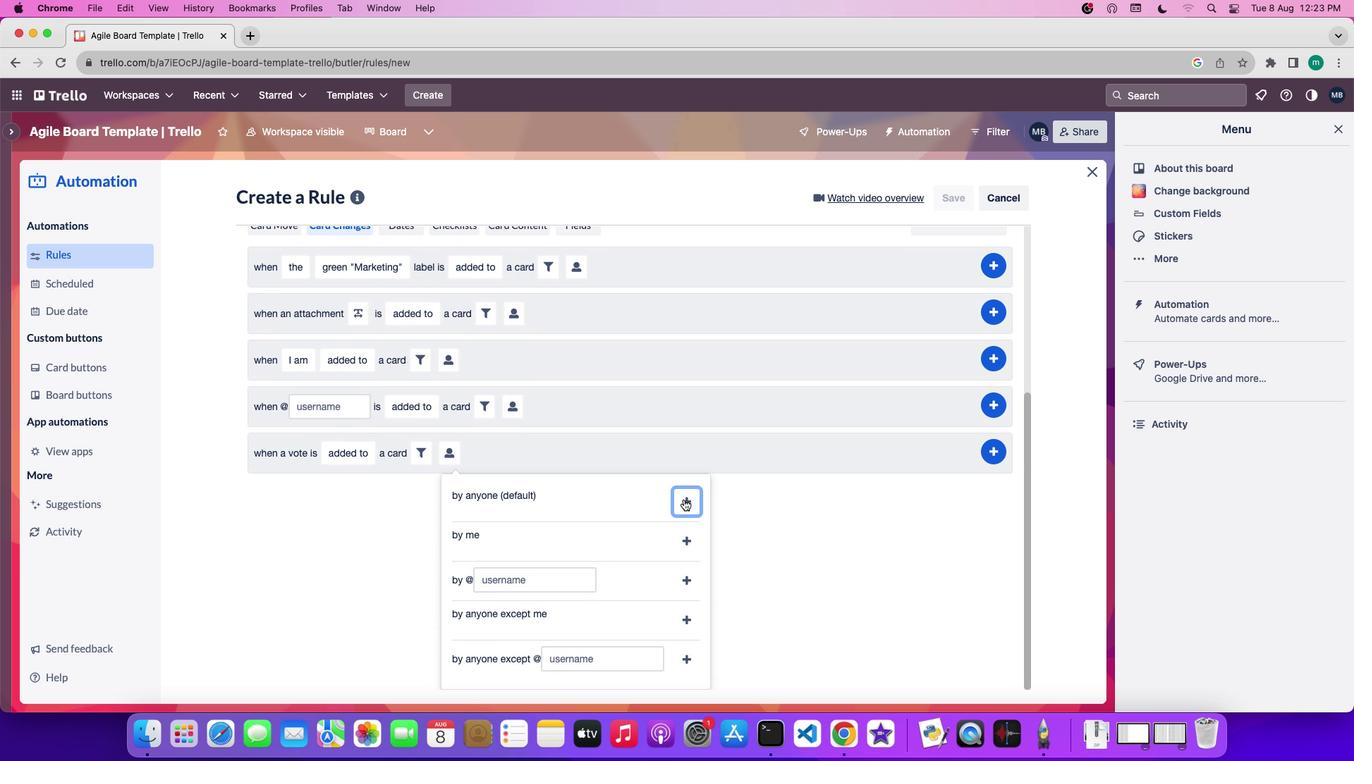 
Action: Mouse moved to (994, 656)
Screenshot: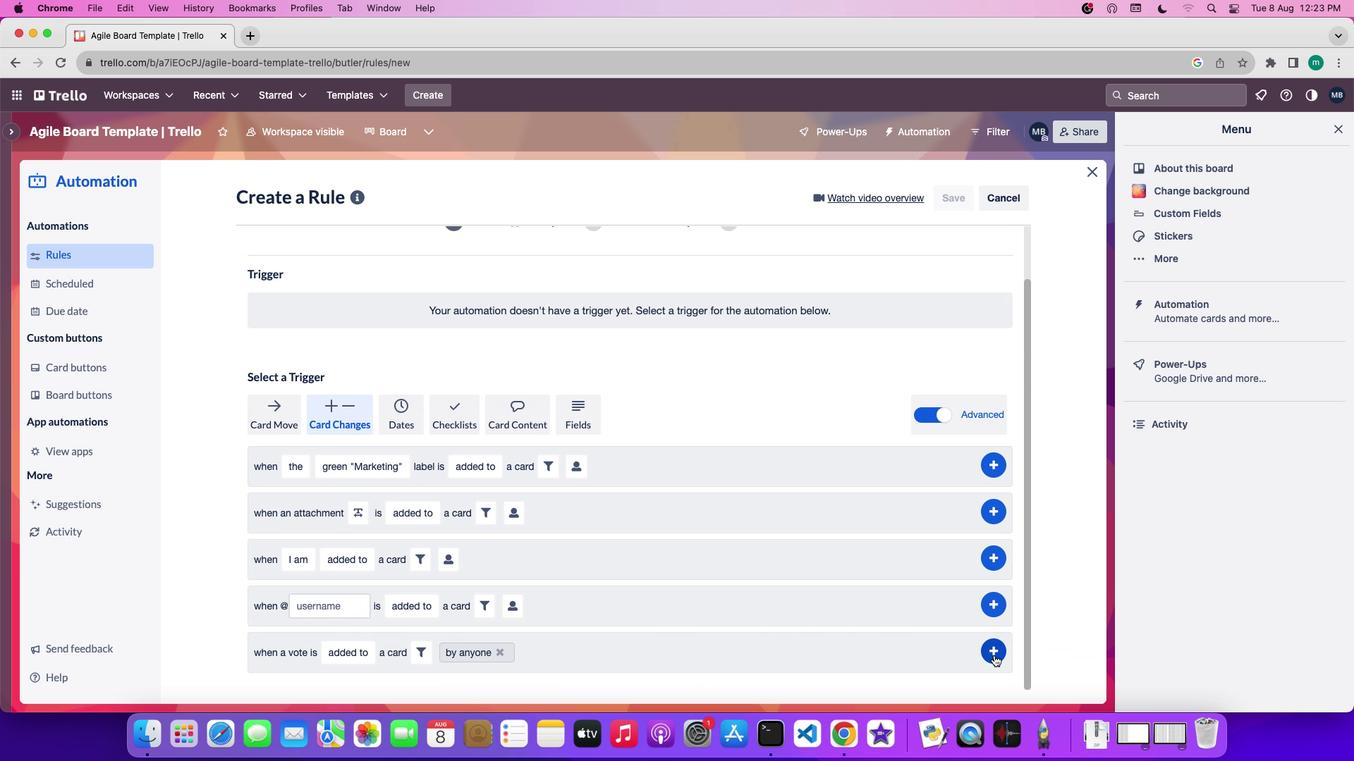 
Action: Mouse pressed left at (994, 656)
Screenshot: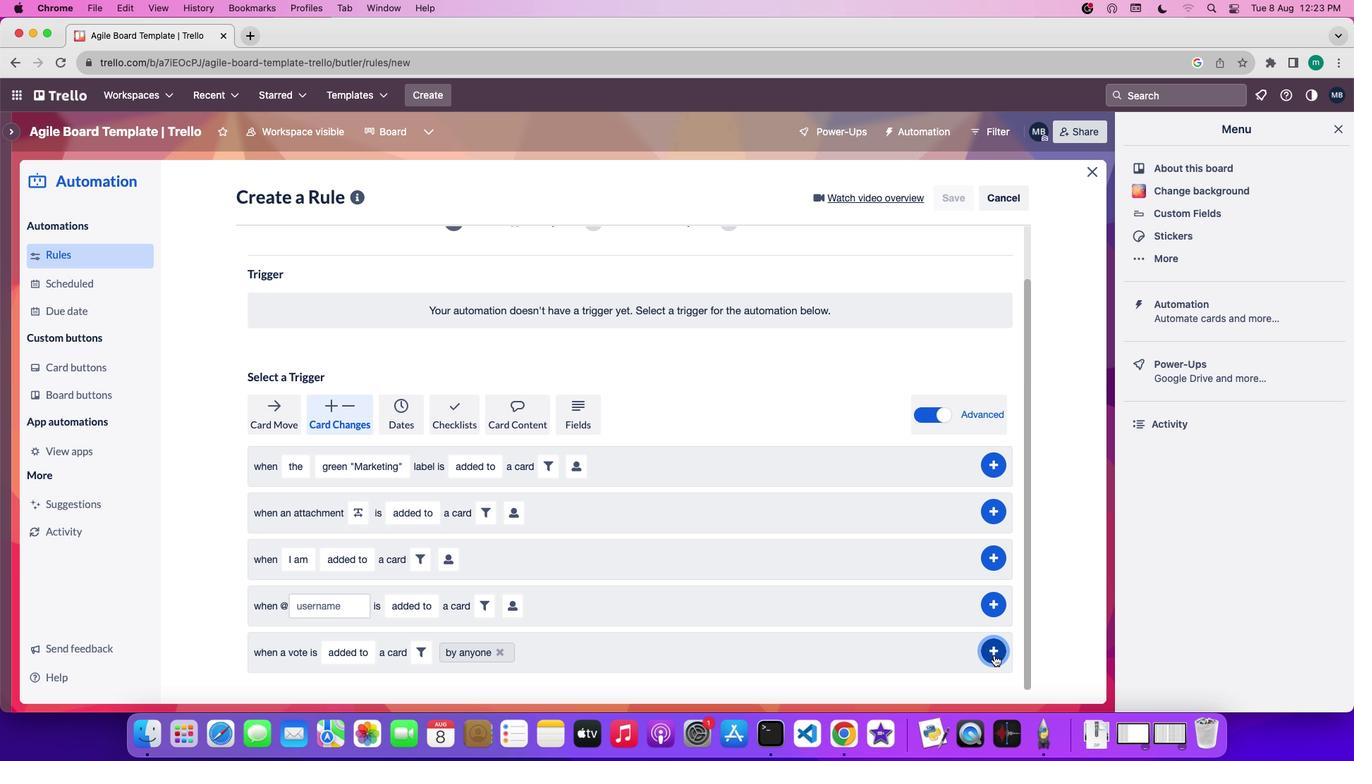 
